 Task: Add an event with the title Presentation Practice, date '2024/04/23', time 9:40 AM to 11:40 AMand add a description: Welcome to the Presentation Practice session, where you can hone your public speaking skills and receive constructive feedback to enhance your presentation abilities. This interactive session is designed to provide a supportive environment for participants to practice and refine their presentation techniques, whether it's for professional or academic purposes.Select event color  Peacock . Add location for the event as: 654 Trastevere, Rome, Italy, logged in from the account softage.1@softage.netand send the event invitation to softage.2@softage.net and softage.3@softage.net. Set a reminder for the event Every weekday(Monday to Friday)
Action: Mouse moved to (30, 116)
Screenshot: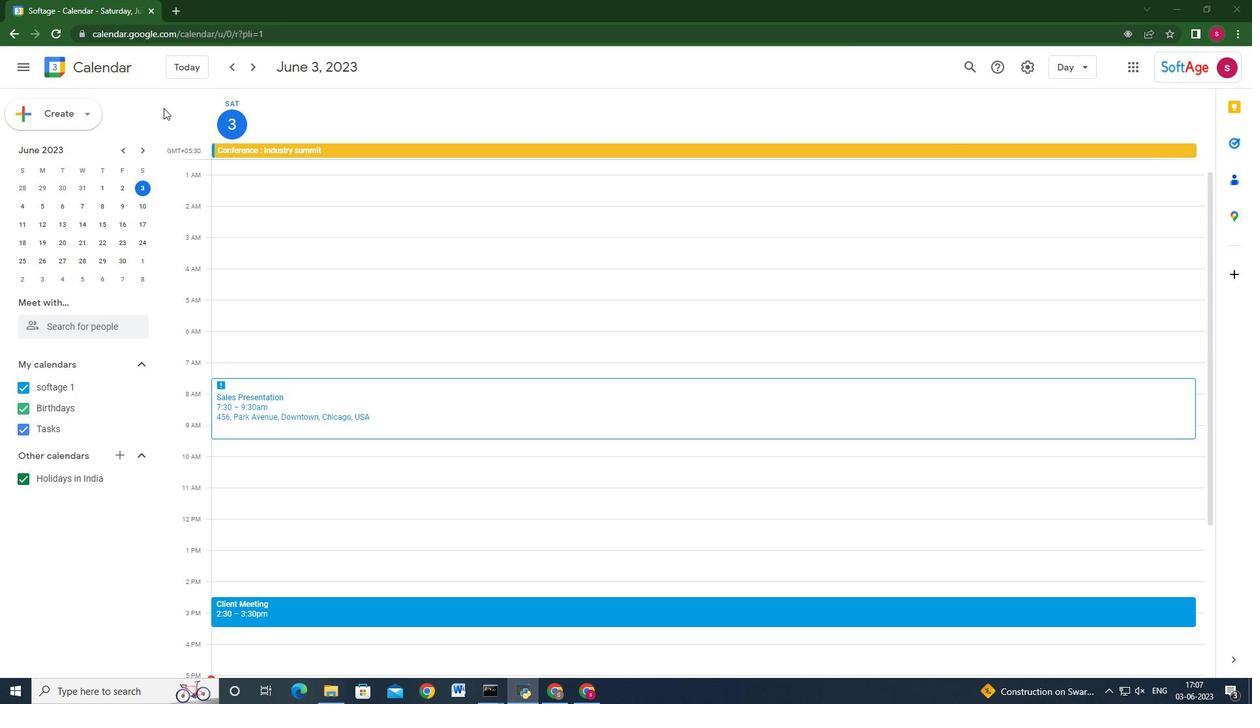 
Action: Mouse pressed left at (30, 116)
Screenshot: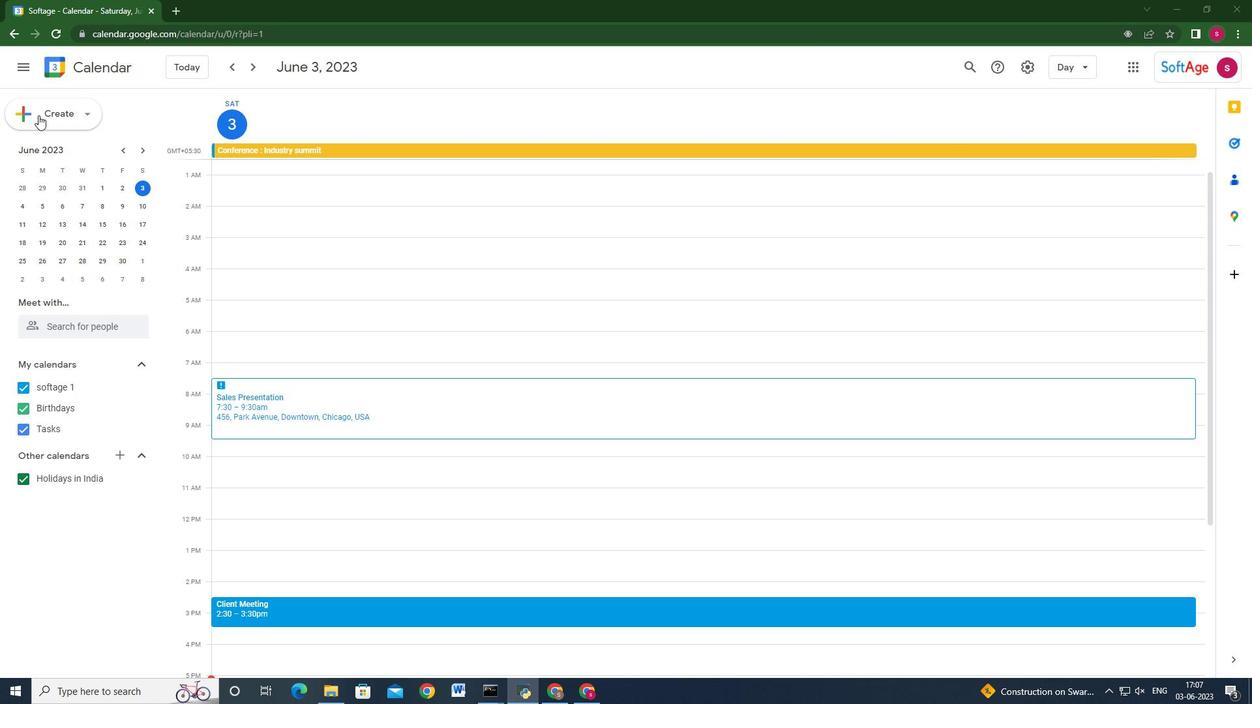 
Action: Mouse moved to (64, 158)
Screenshot: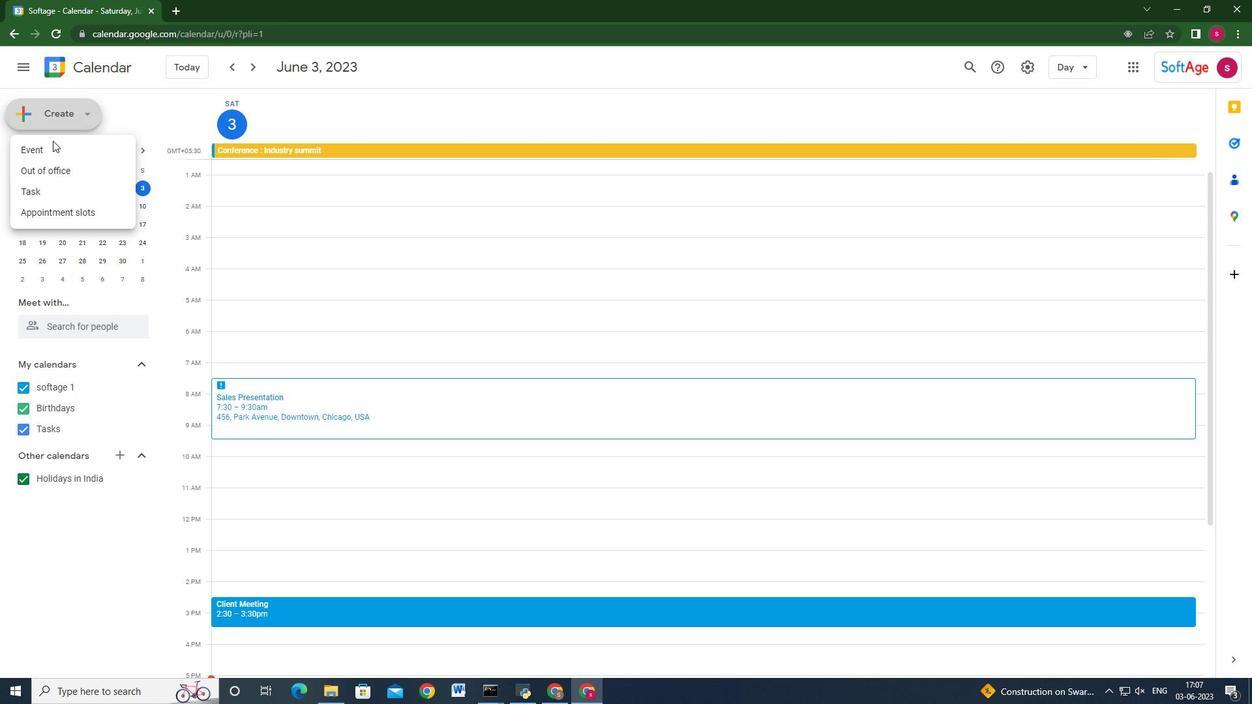 
Action: Mouse pressed left at (64, 158)
Screenshot: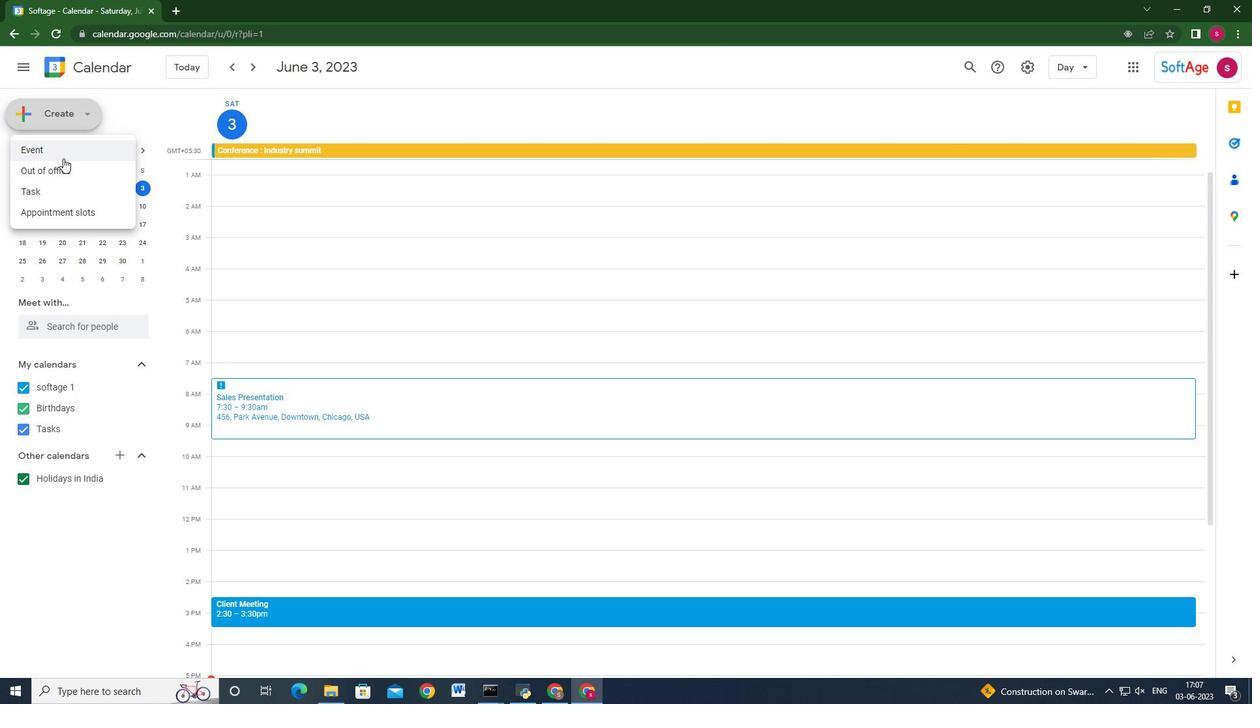 
Action: Mouse moved to (756, 624)
Screenshot: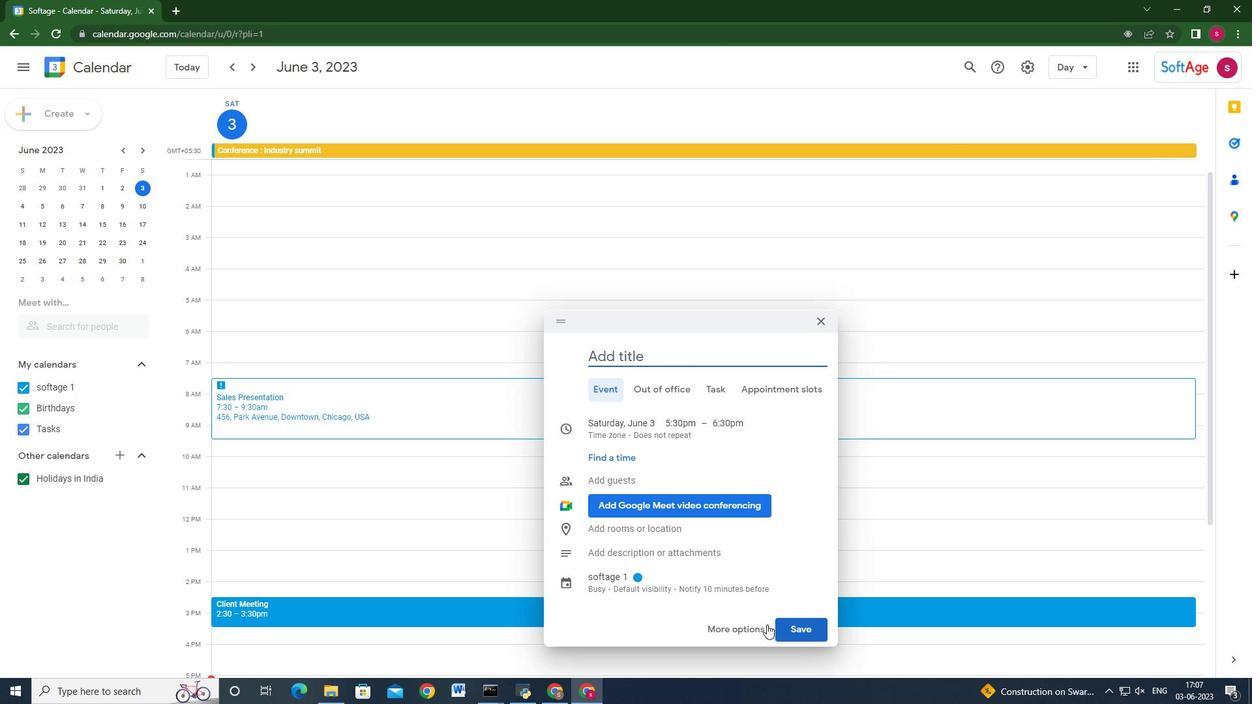 
Action: Mouse pressed left at (756, 624)
Screenshot: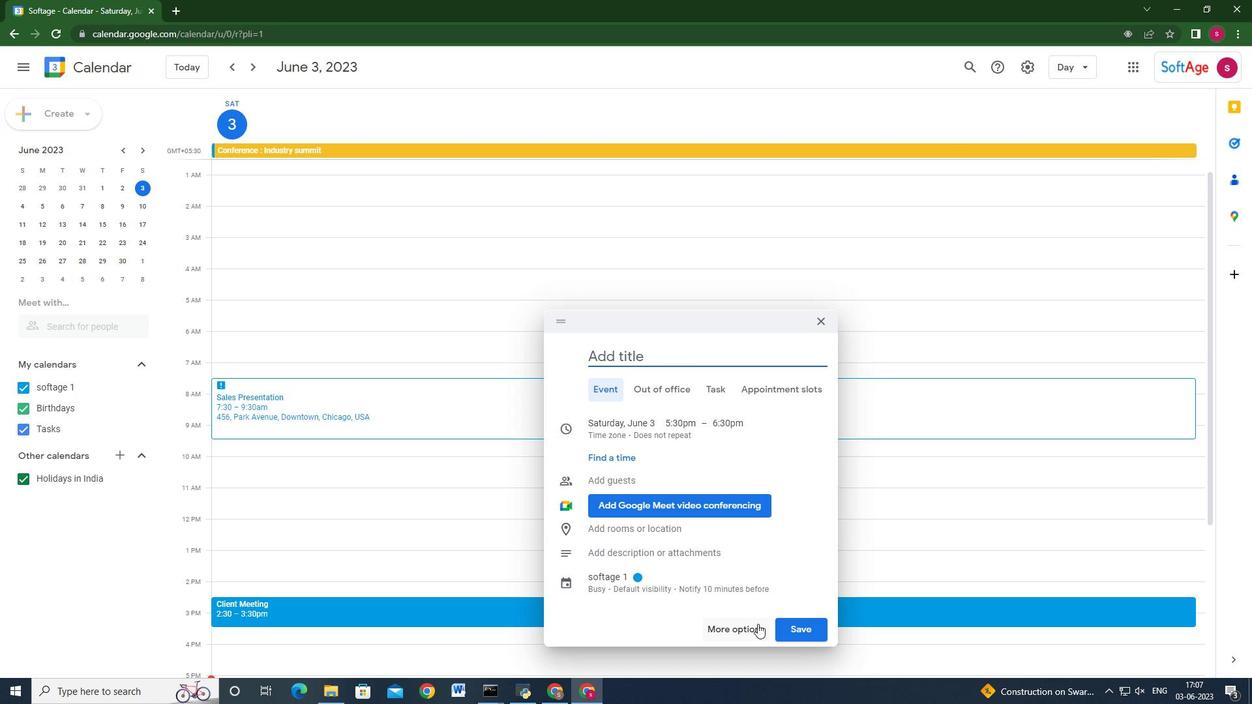 
Action: Mouse moved to (131, 76)
Screenshot: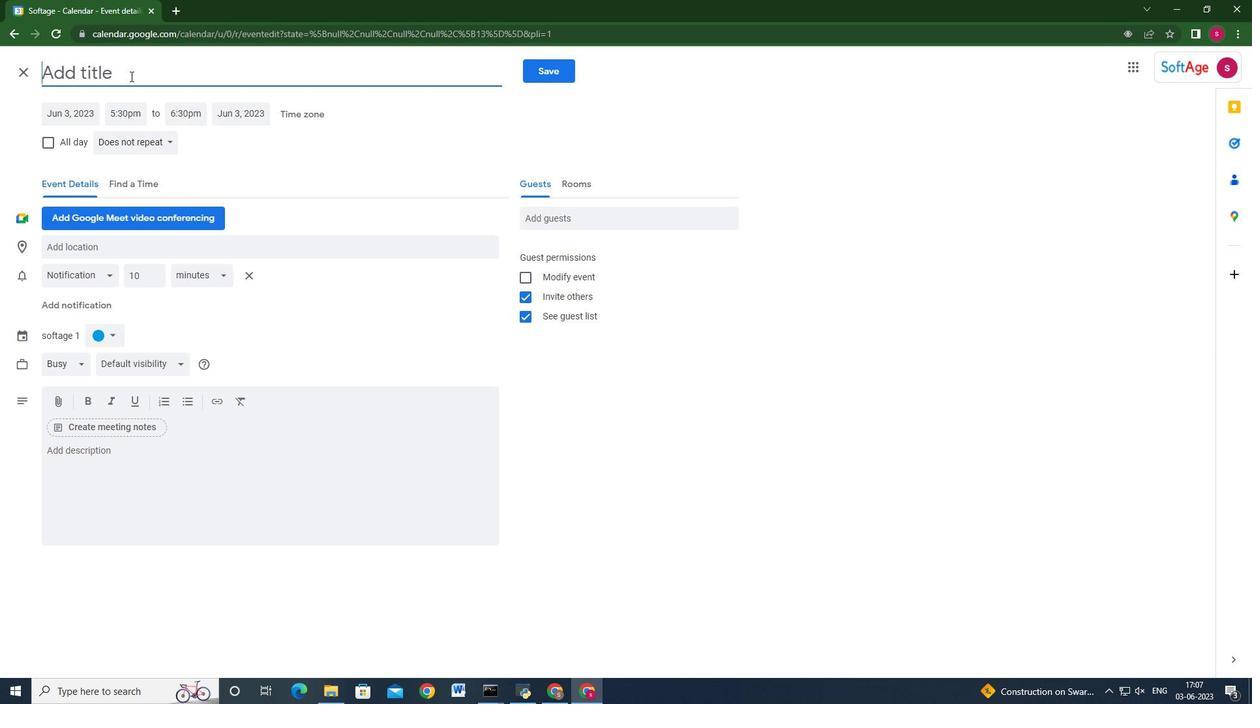 
Action: Key pressed <Key.shift><Key.shift>Presentation<Key.space><Key.shift>Practice
Screenshot: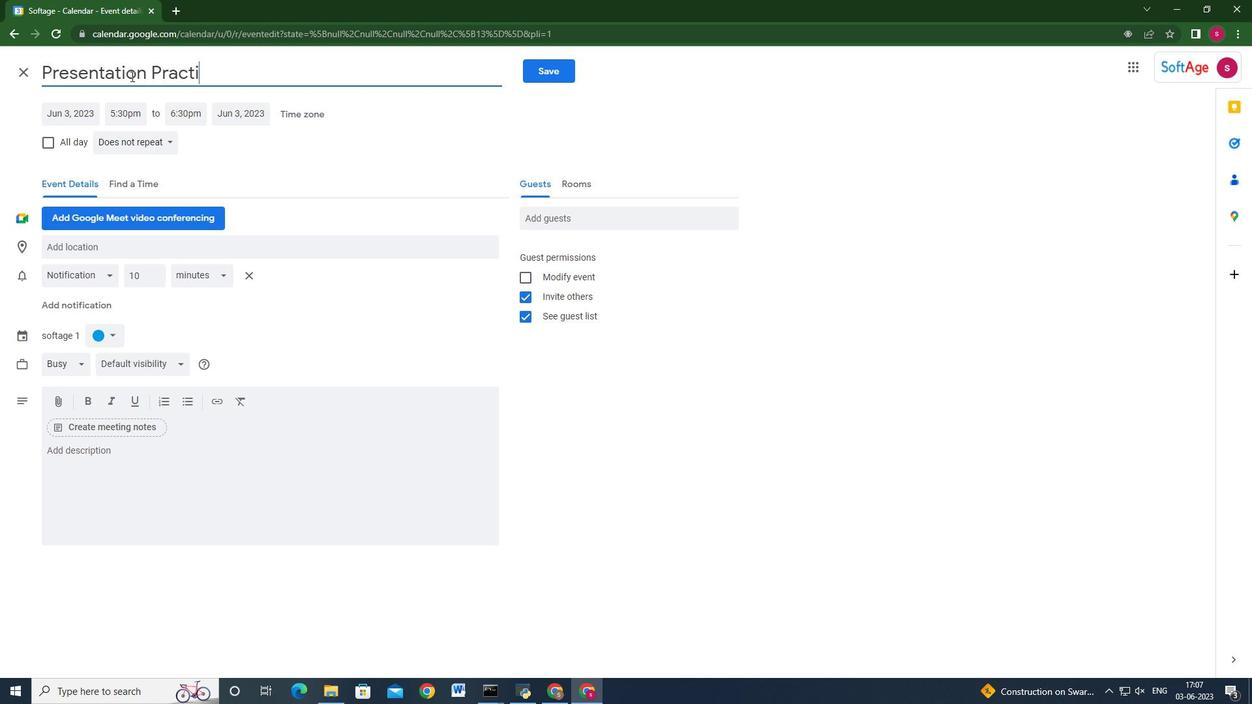 
Action: Mouse moved to (71, 123)
Screenshot: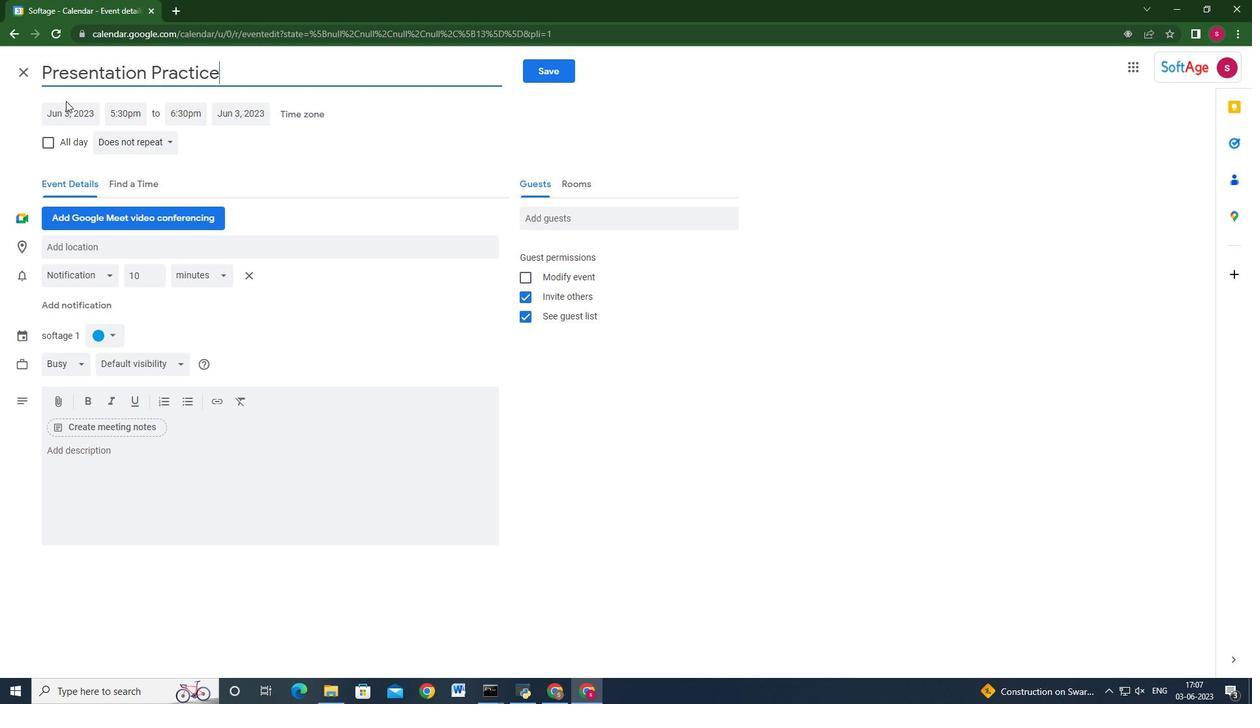 
Action: Mouse pressed left at (71, 123)
Screenshot: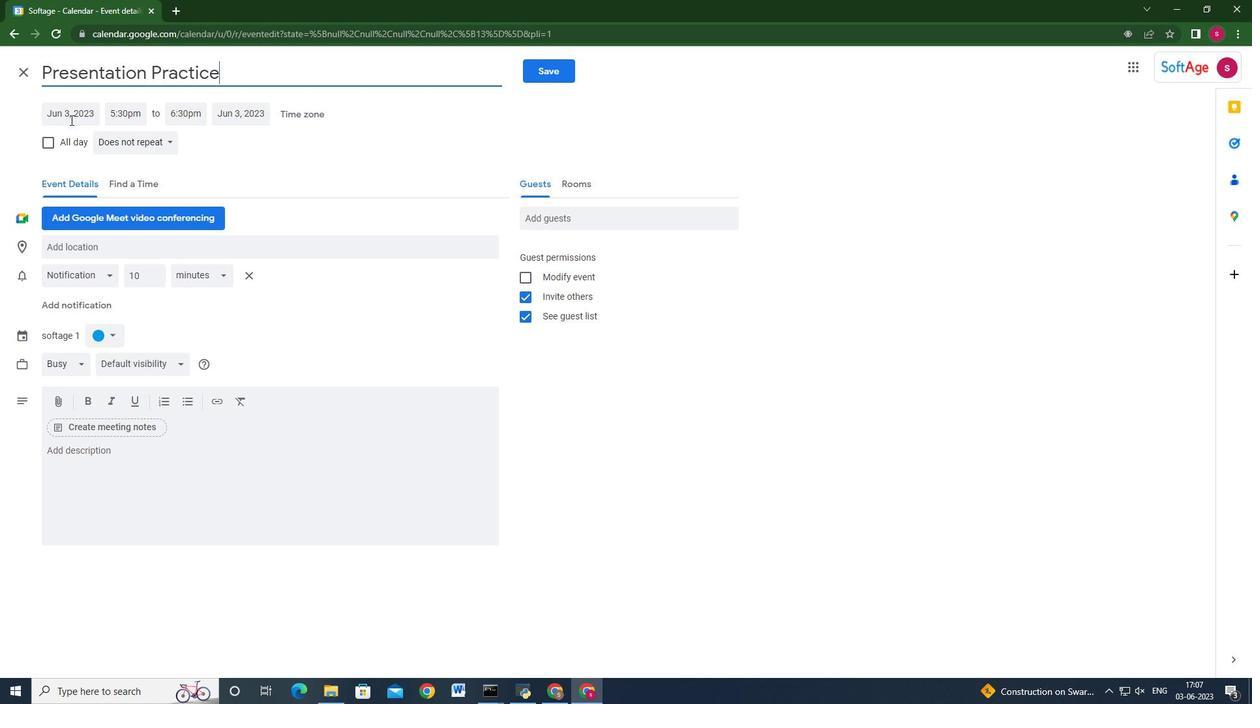 
Action: Mouse moved to (204, 144)
Screenshot: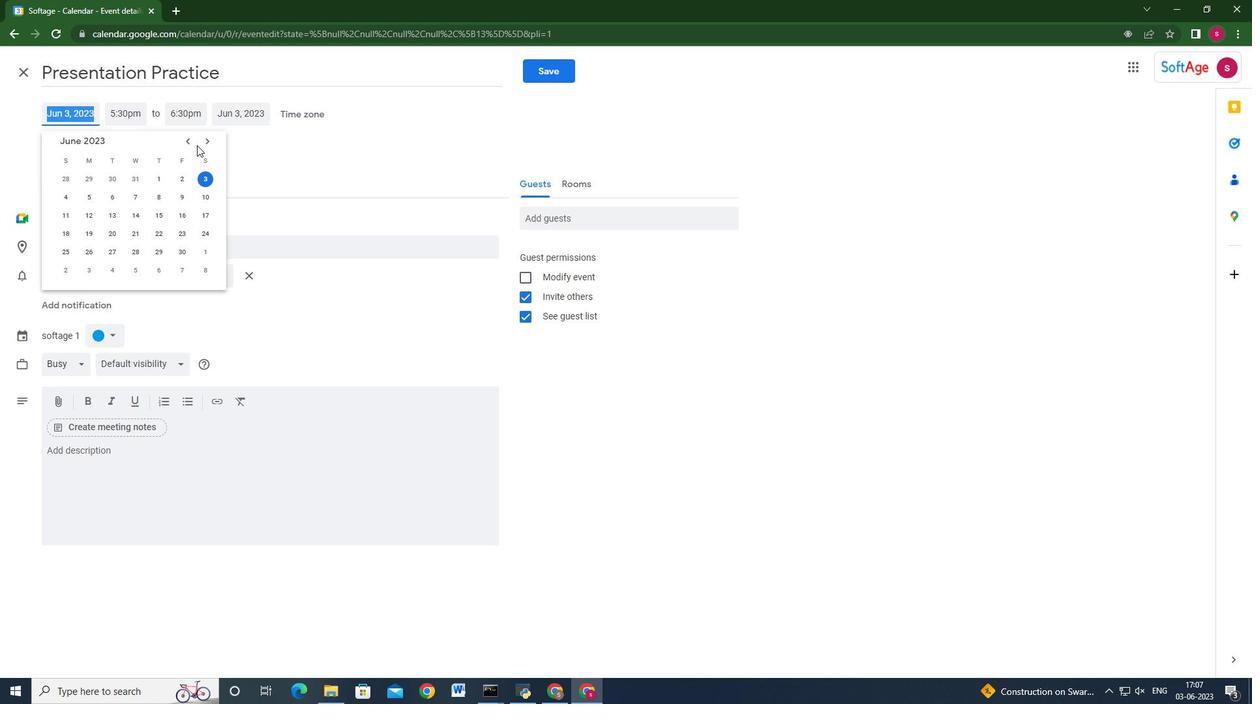
Action: Mouse pressed left at (204, 144)
Screenshot: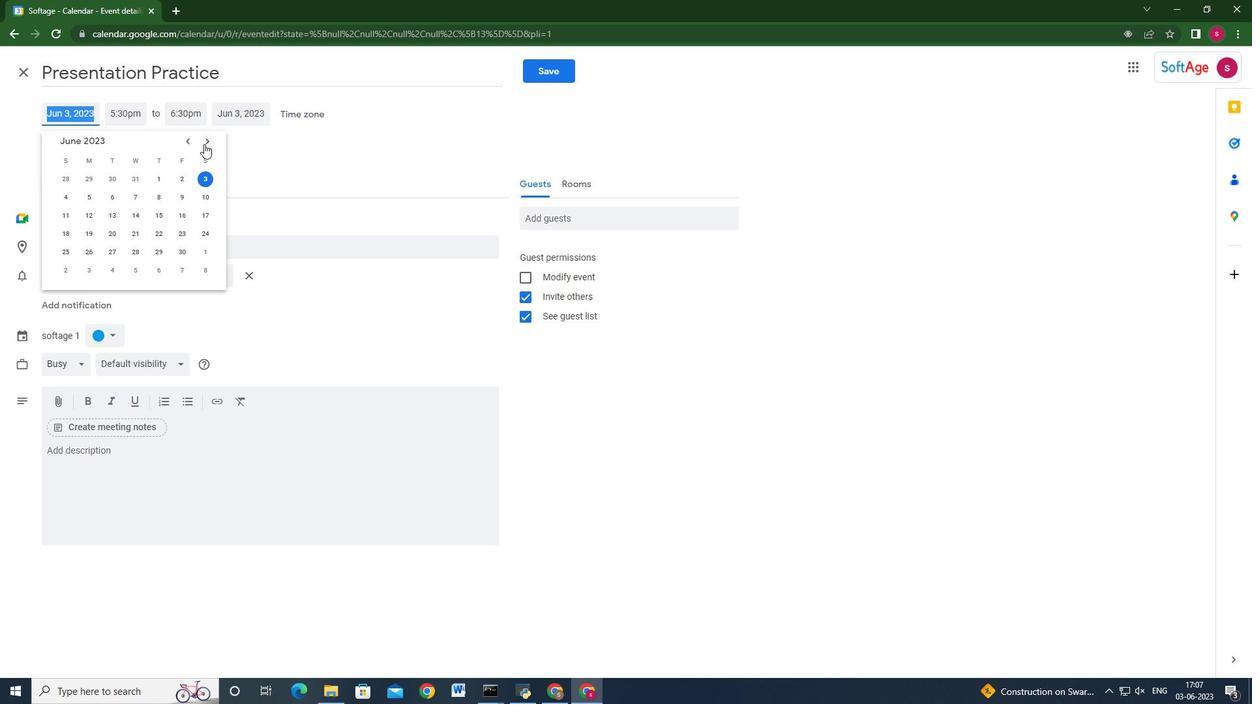 
Action: Mouse moved to (205, 144)
Screenshot: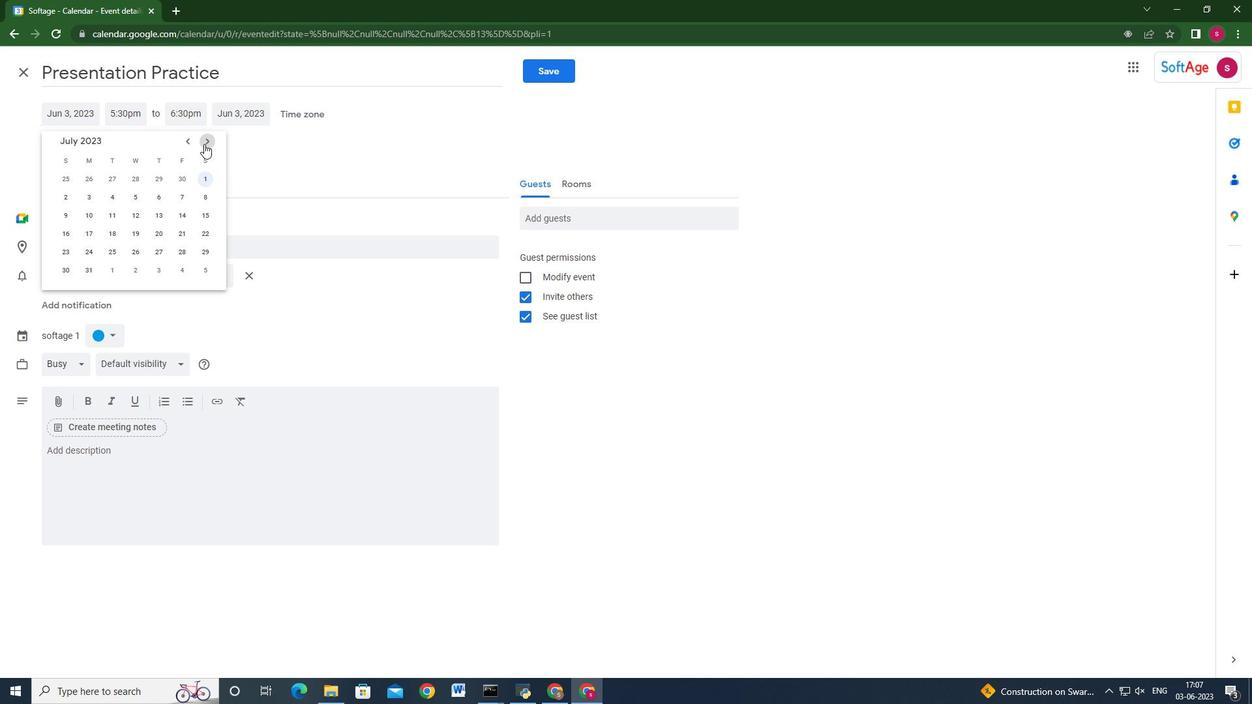 
Action: Mouse pressed left at (205, 144)
Screenshot: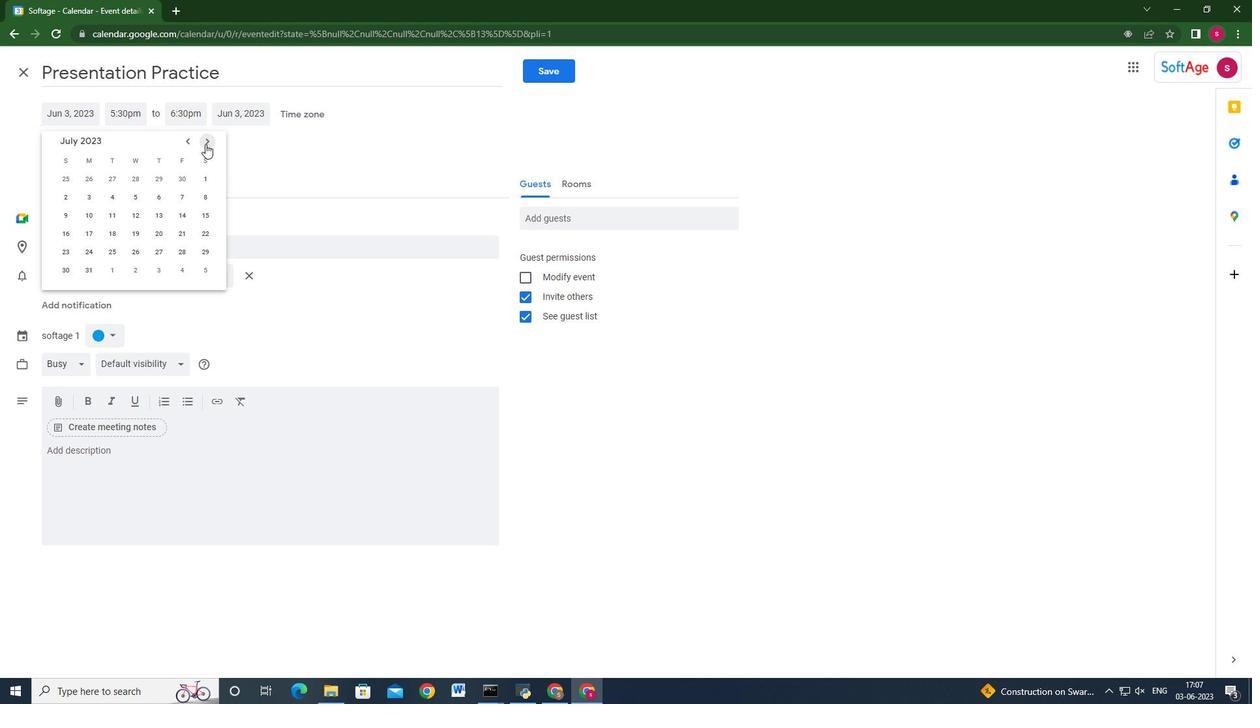 
Action: Mouse moved to (204, 144)
Screenshot: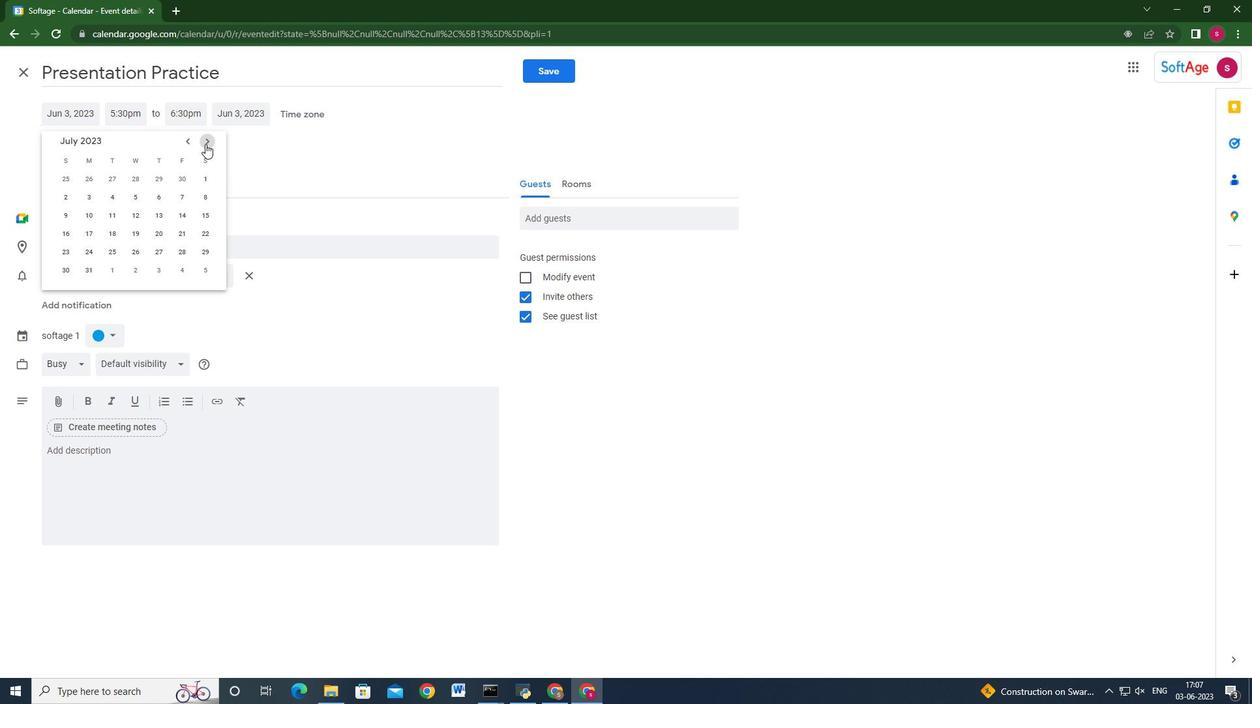 
Action: Mouse pressed left at (204, 144)
Screenshot: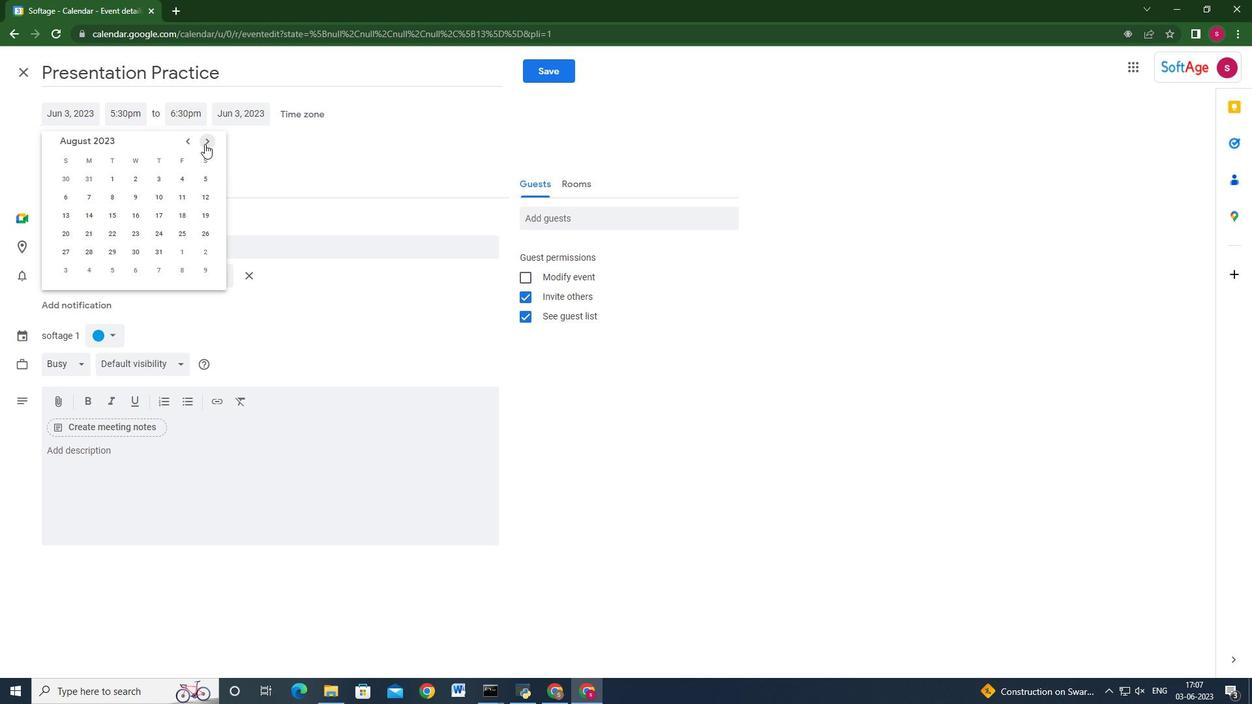 
Action: Mouse pressed left at (204, 144)
Screenshot: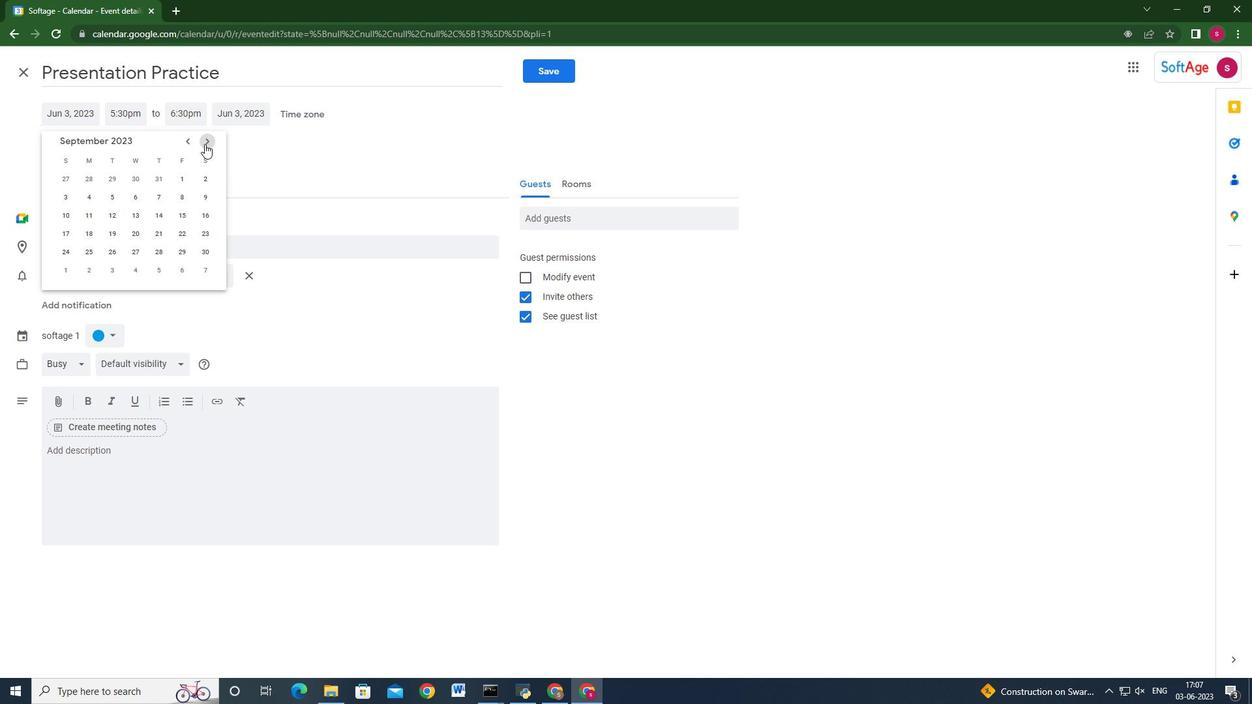 
Action: Mouse moved to (206, 145)
Screenshot: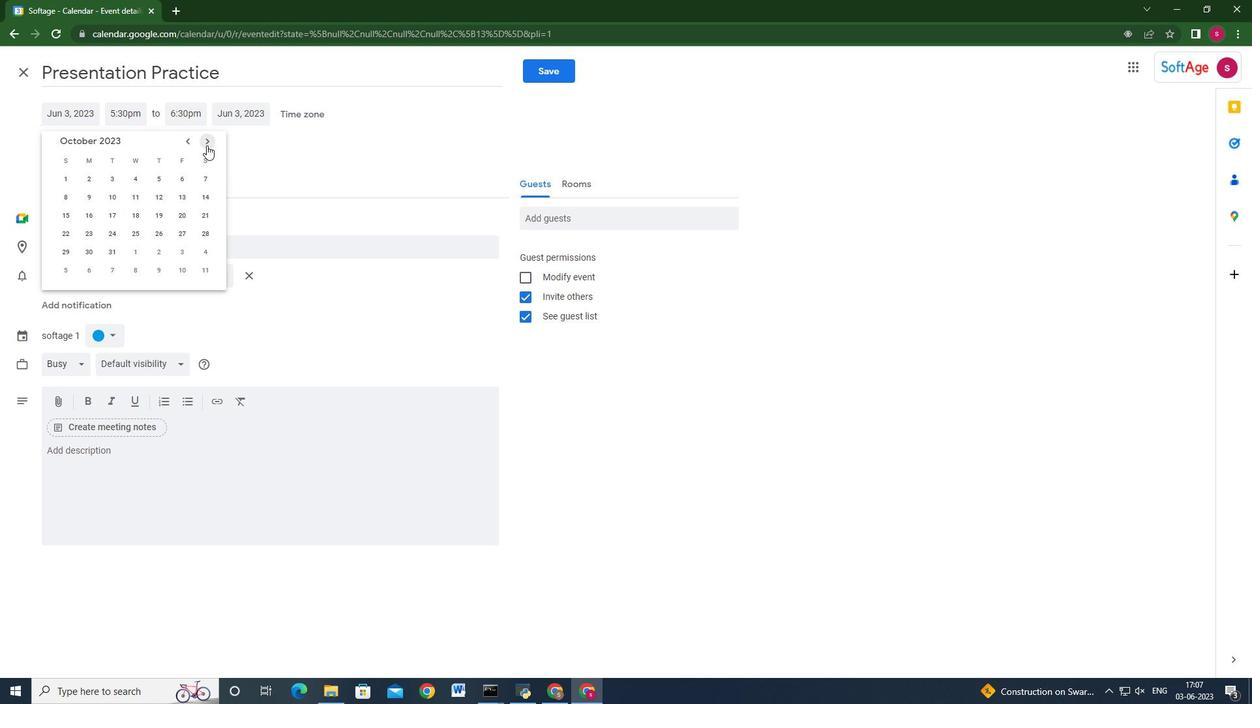 
Action: Mouse pressed left at (206, 145)
Screenshot: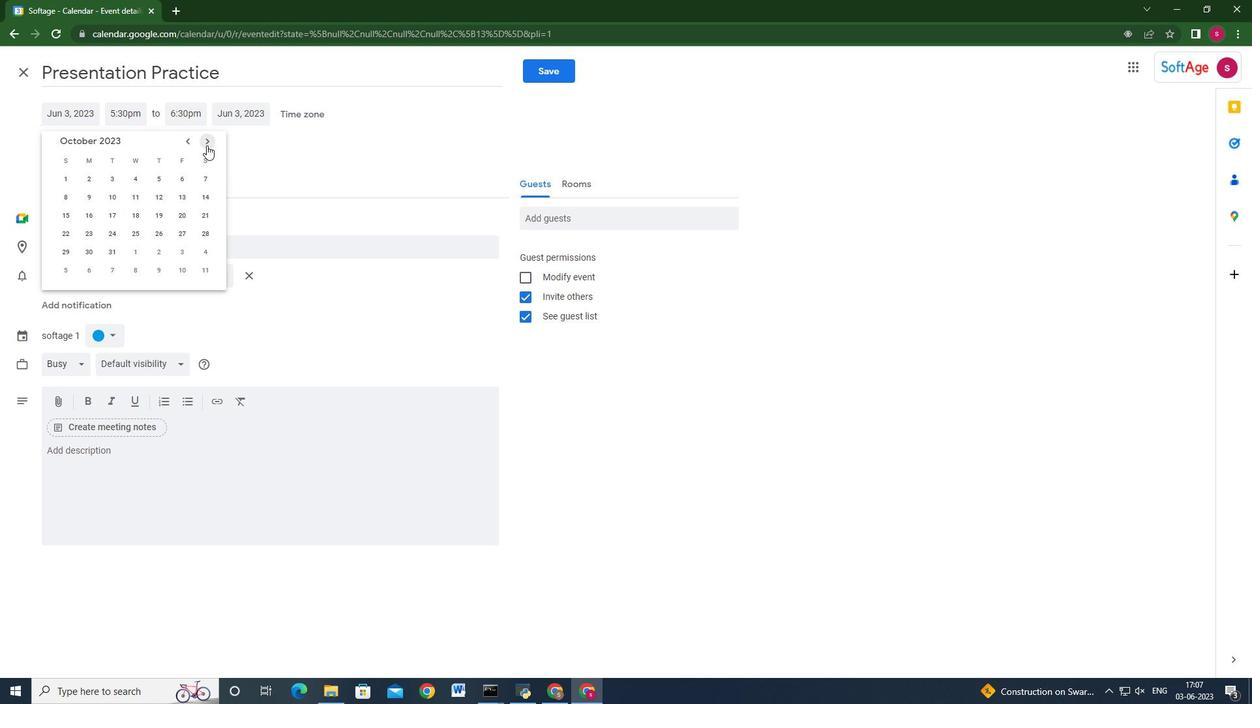 
Action: Mouse moved to (205, 145)
Screenshot: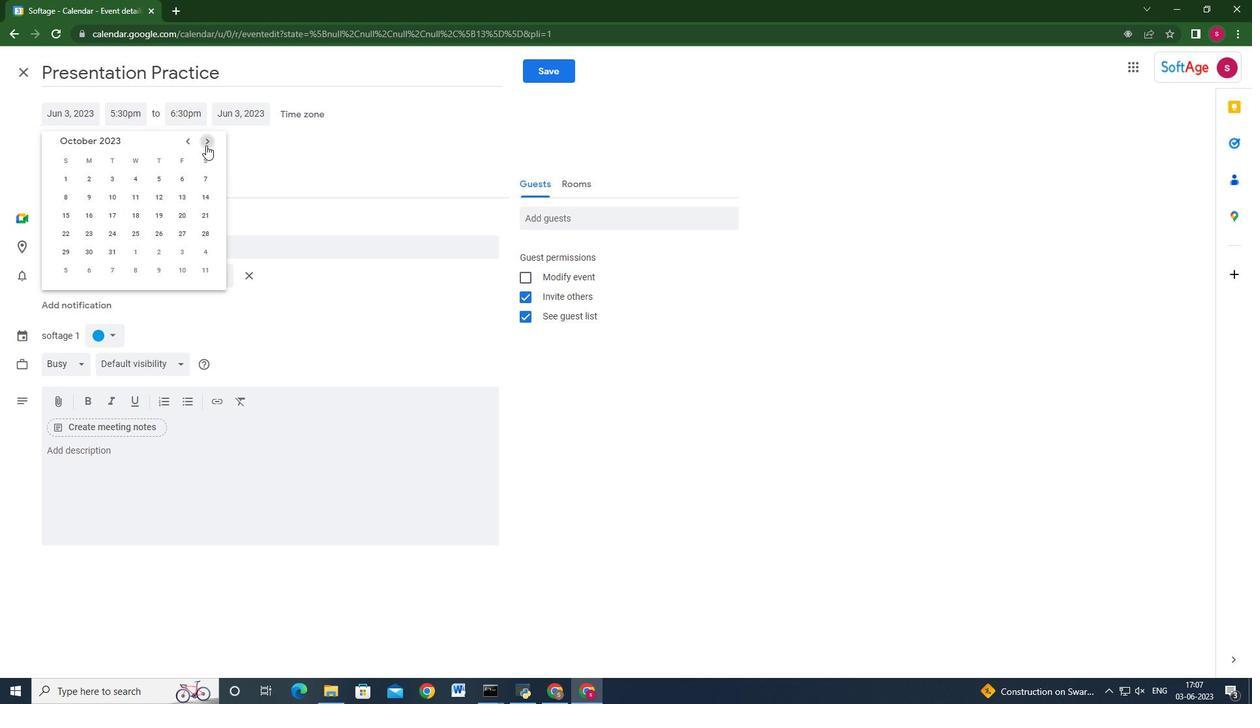 
Action: Mouse pressed left at (205, 145)
Screenshot: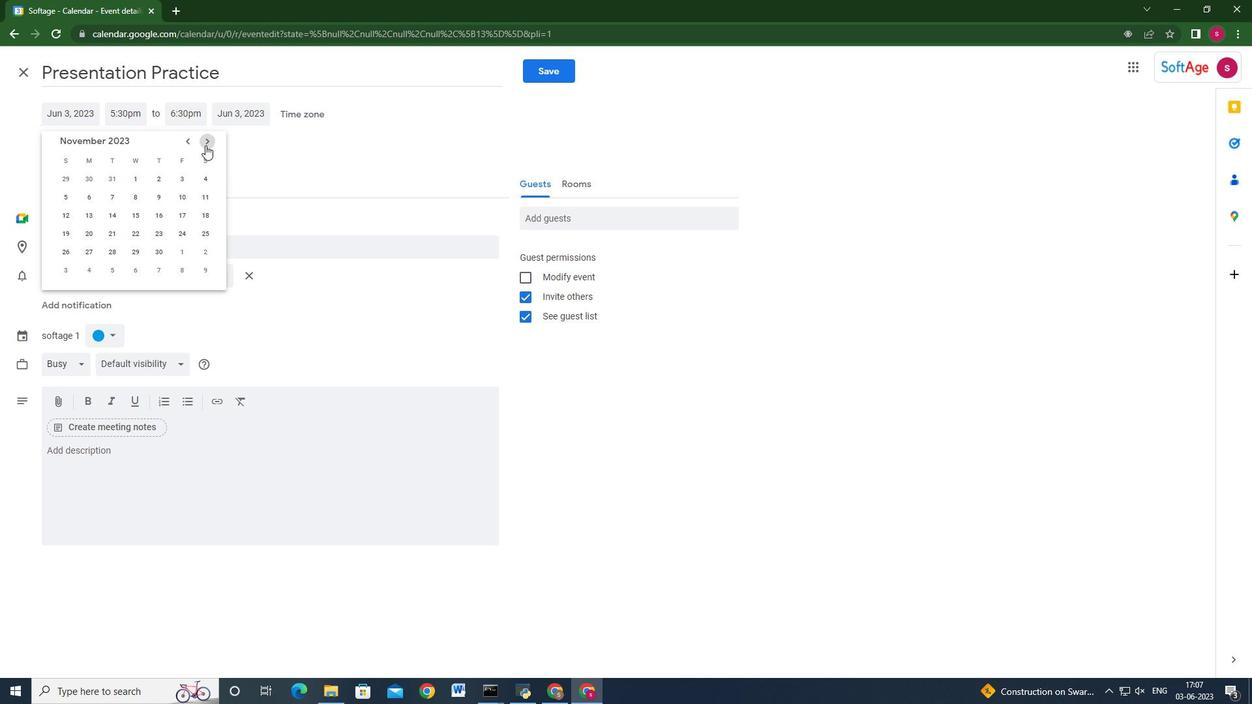 
Action: Mouse moved to (223, 157)
Screenshot: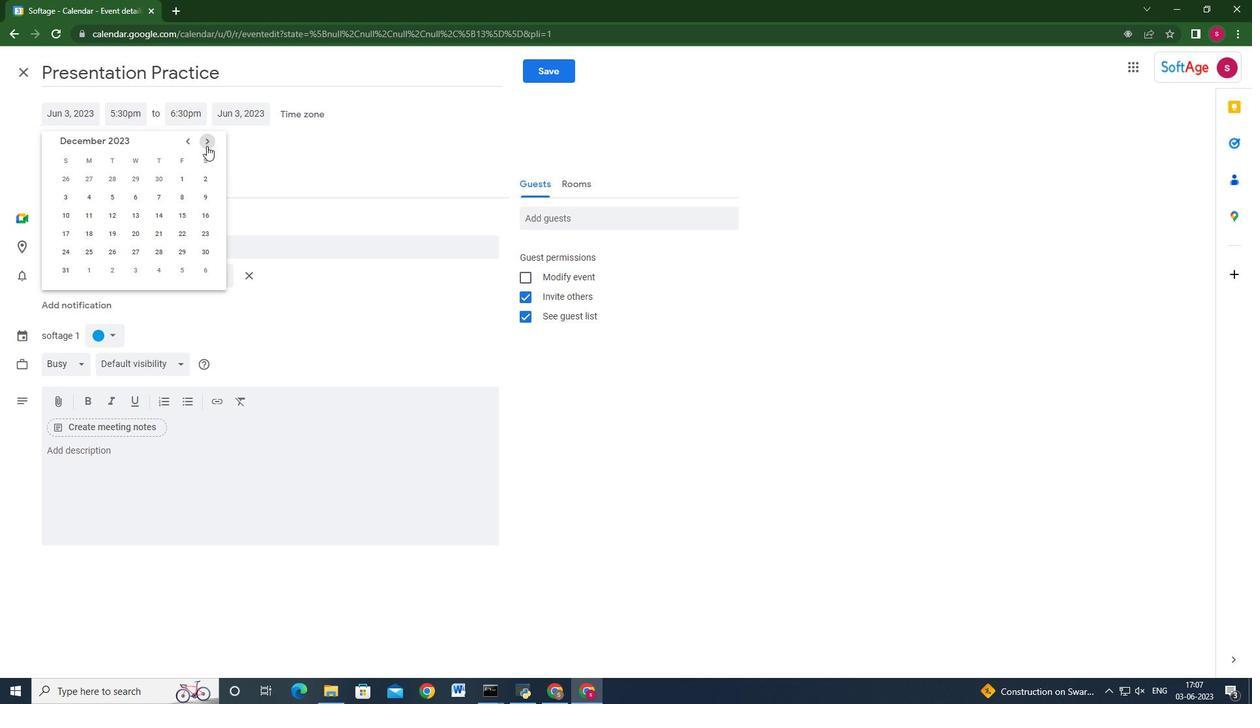 
Action: Mouse pressed left at (223, 157)
Screenshot: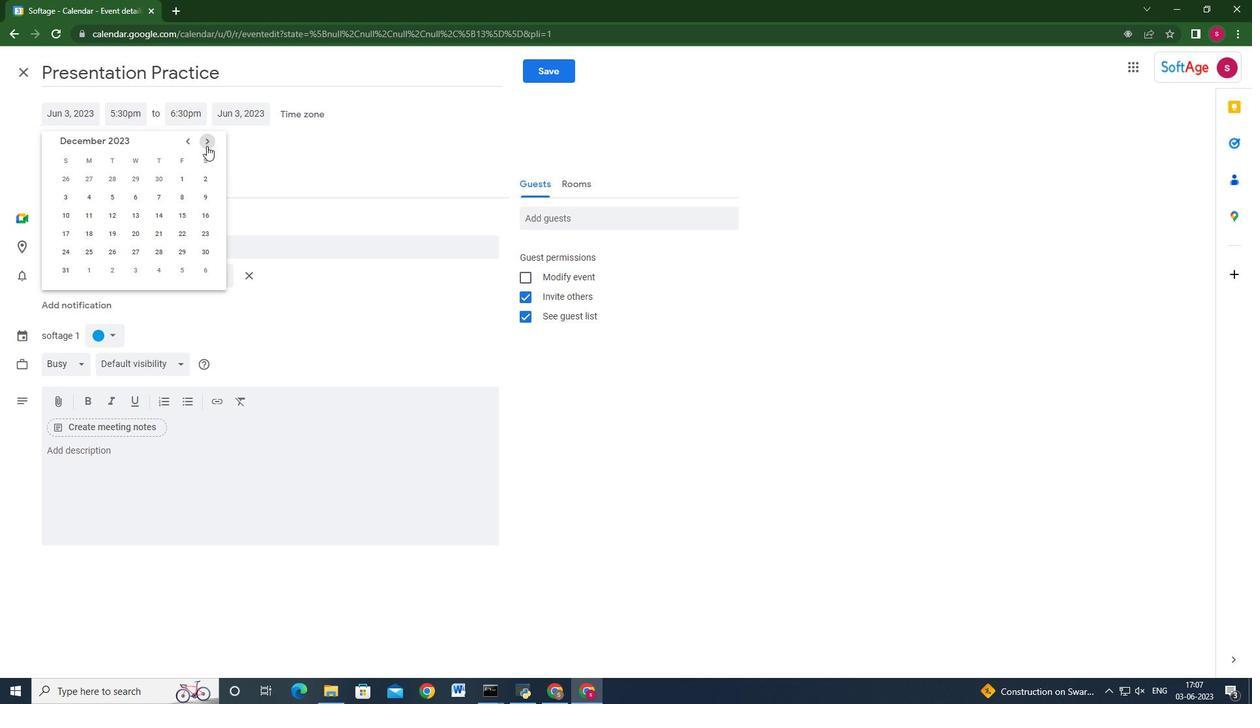 
Action: Mouse moved to (206, 144)
Screenshot: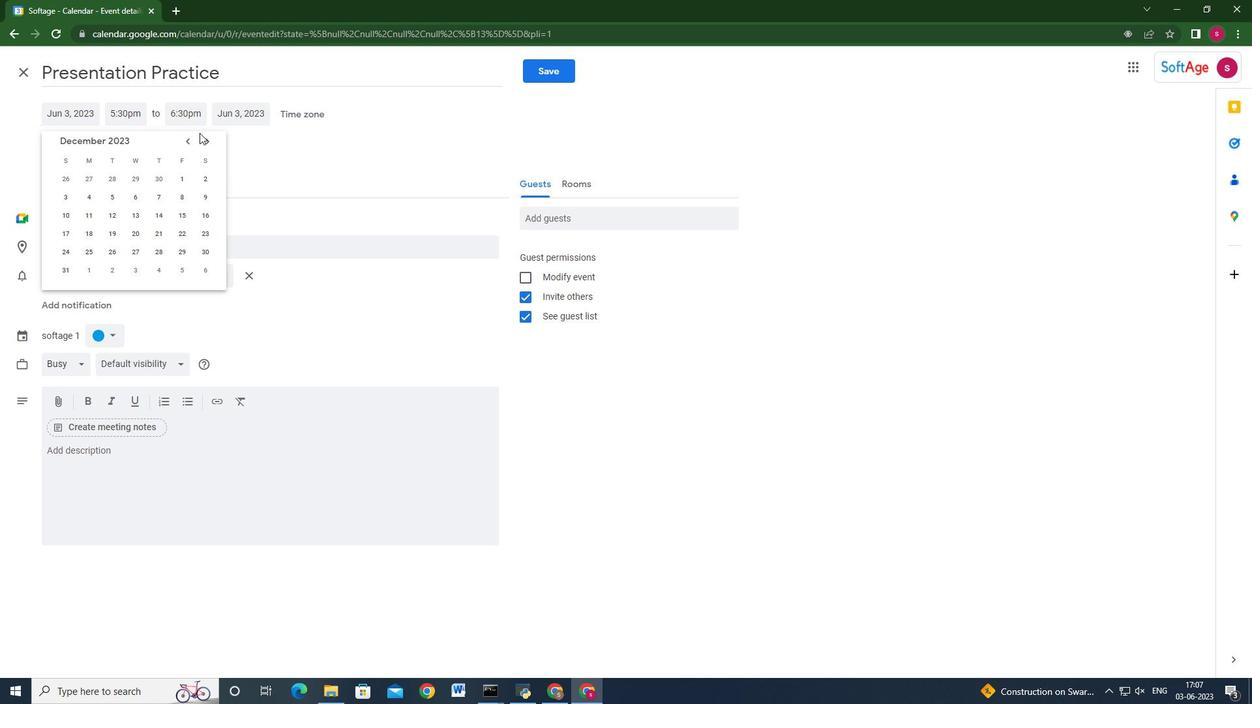 
Action: Mouse pressed left at (206, 144)
Screenshot: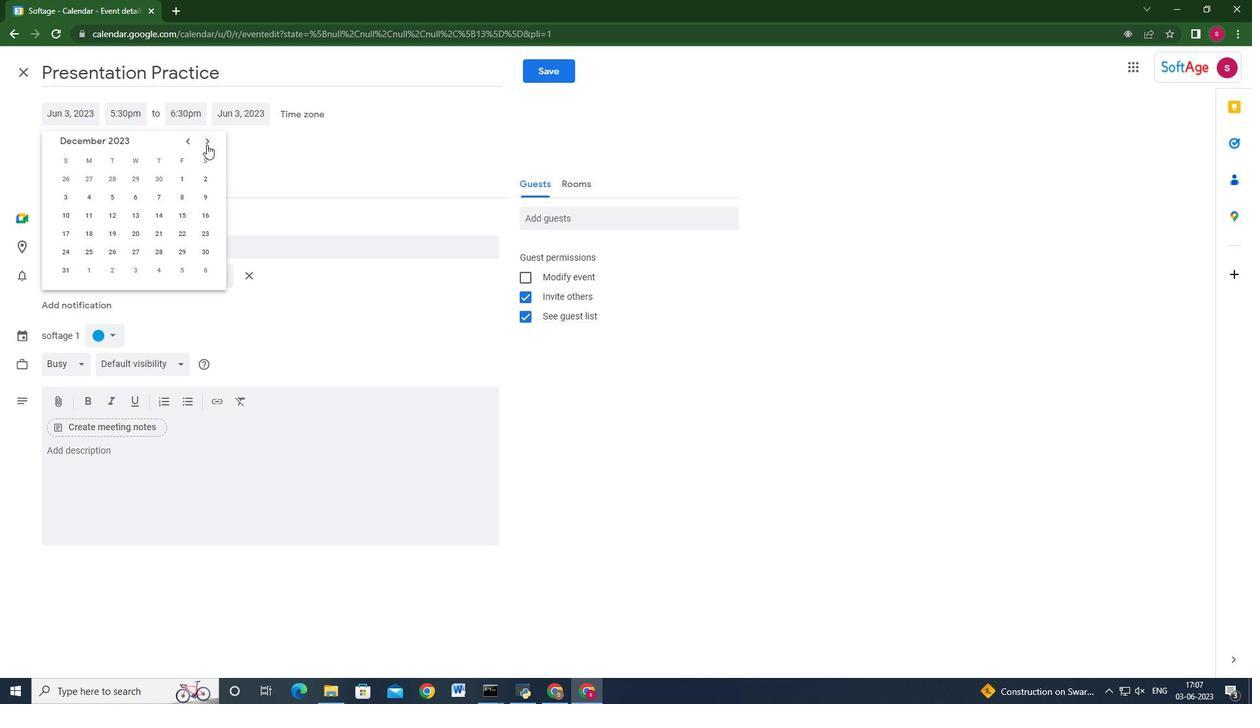
Action: Mouse pressed left at (206, 144)
Screenshot: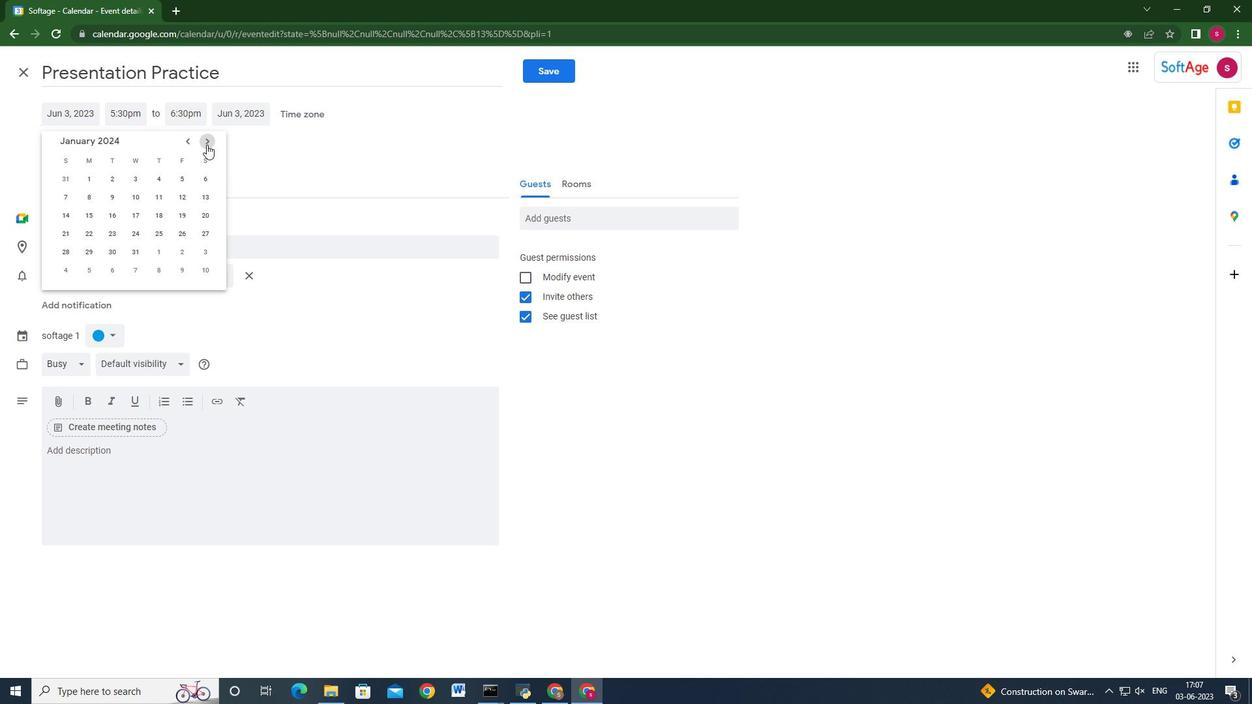 
Action: Mouse pressed left at (206, 144)
Screenshot: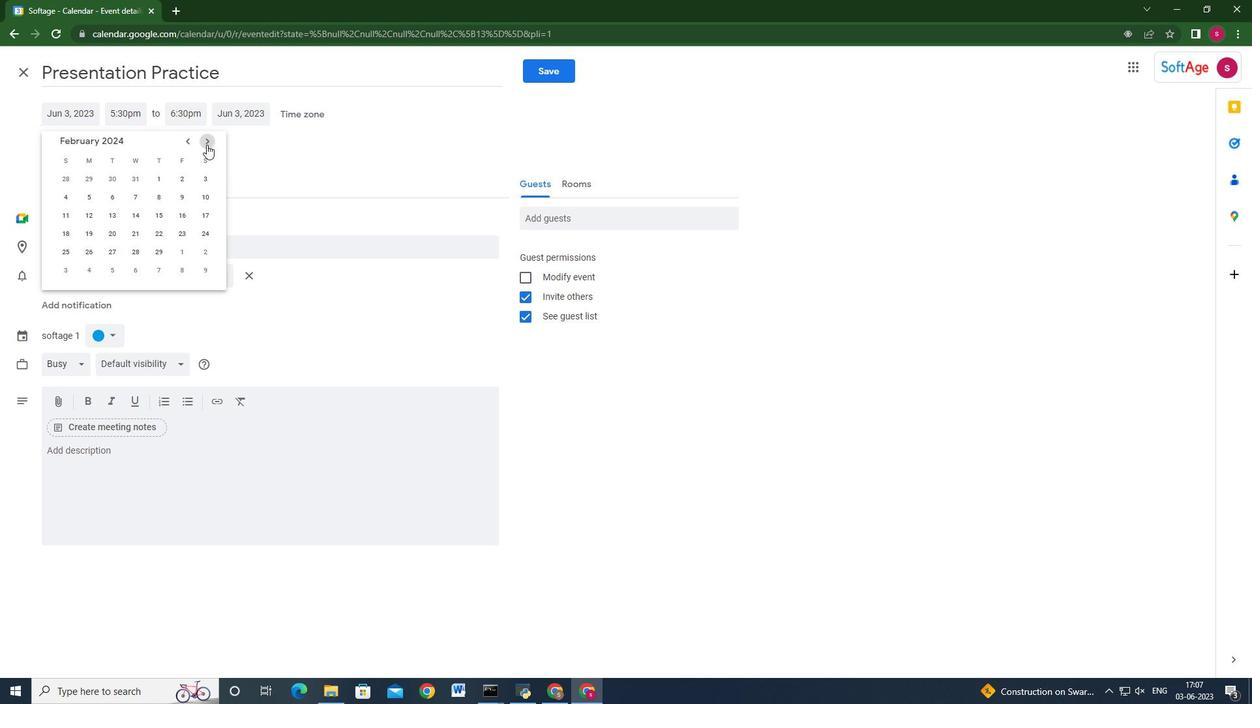 
Action: Mouse pressed left at (206, 144)
Screenshot: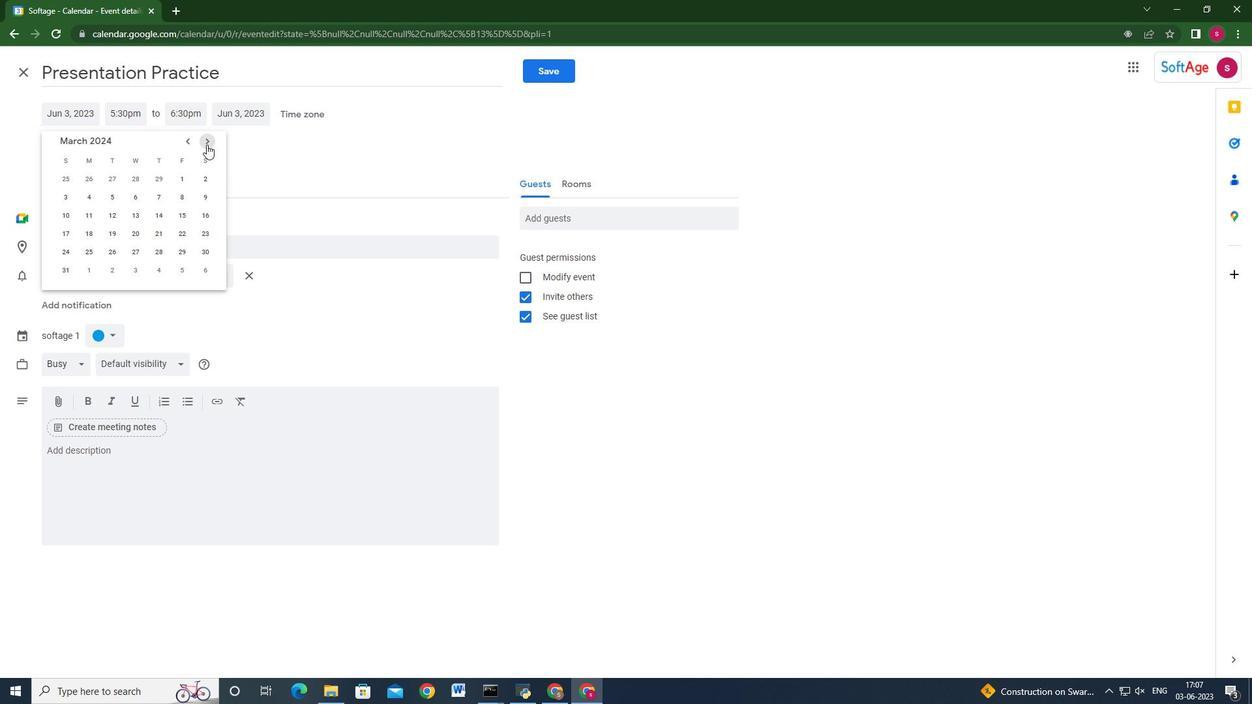 
Action: Mouse moved to (121, 238)
Screenshot: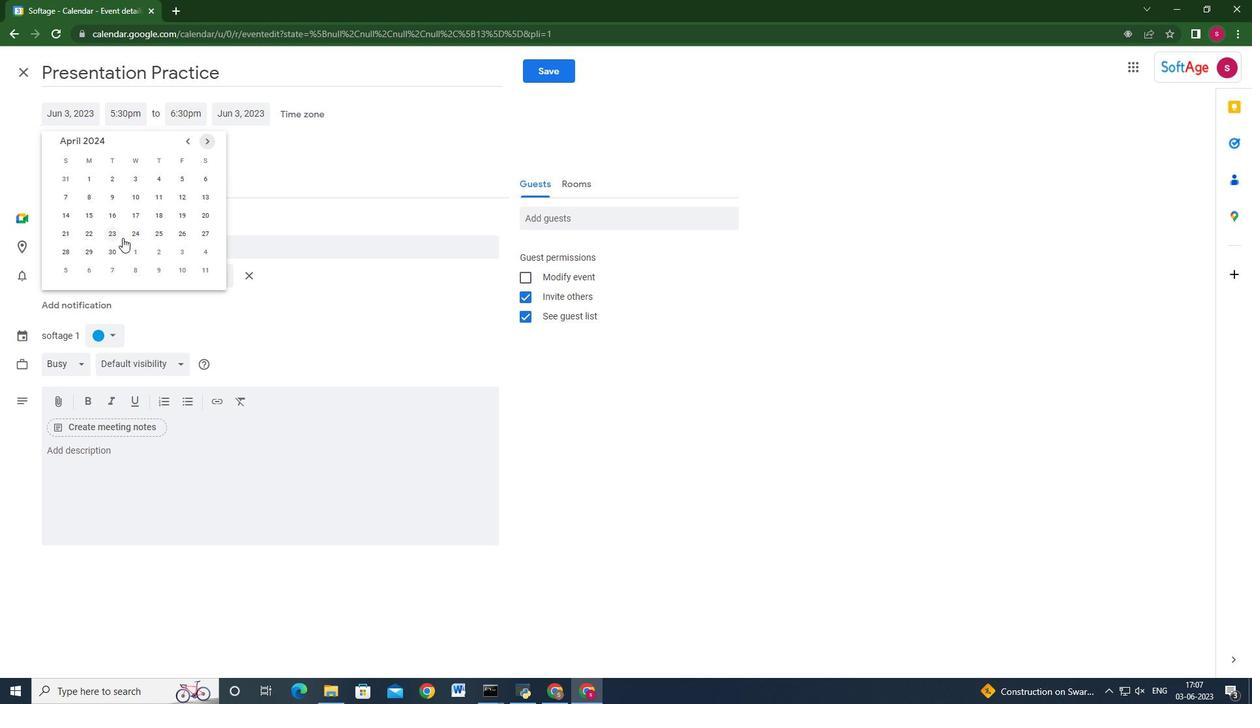 
Action: Mouse pressed left at (121, 238)
Screenshot: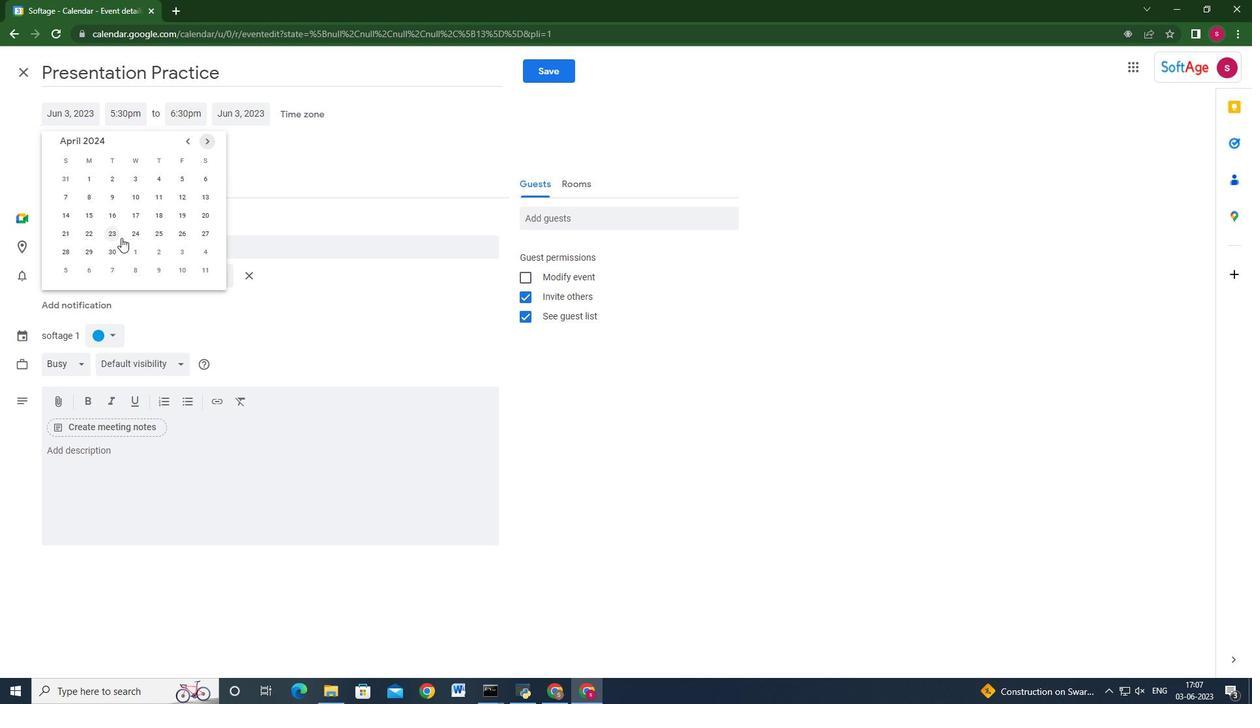 
Action: Mouse moved to (126, 118)
Screenshot: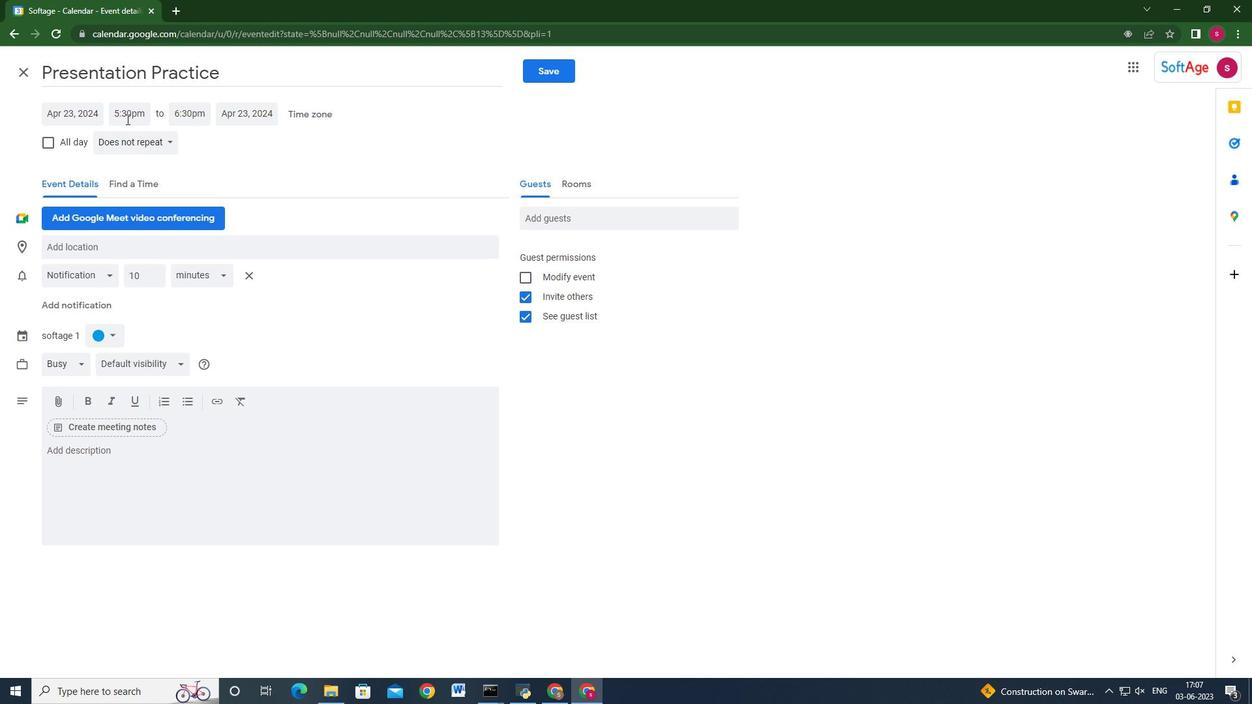 
Action: Mouse pressed left at (126, 118)
Screenshot: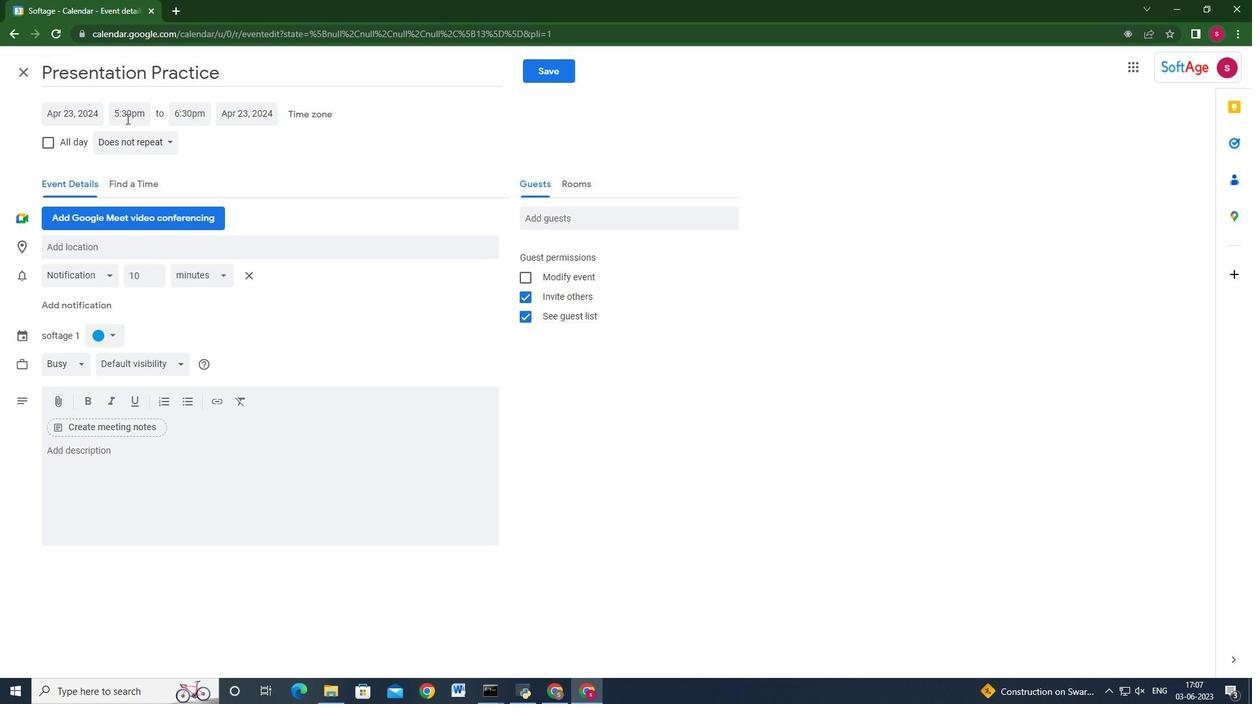 
Action: Mouse moved to (152, 150)
Screenshot: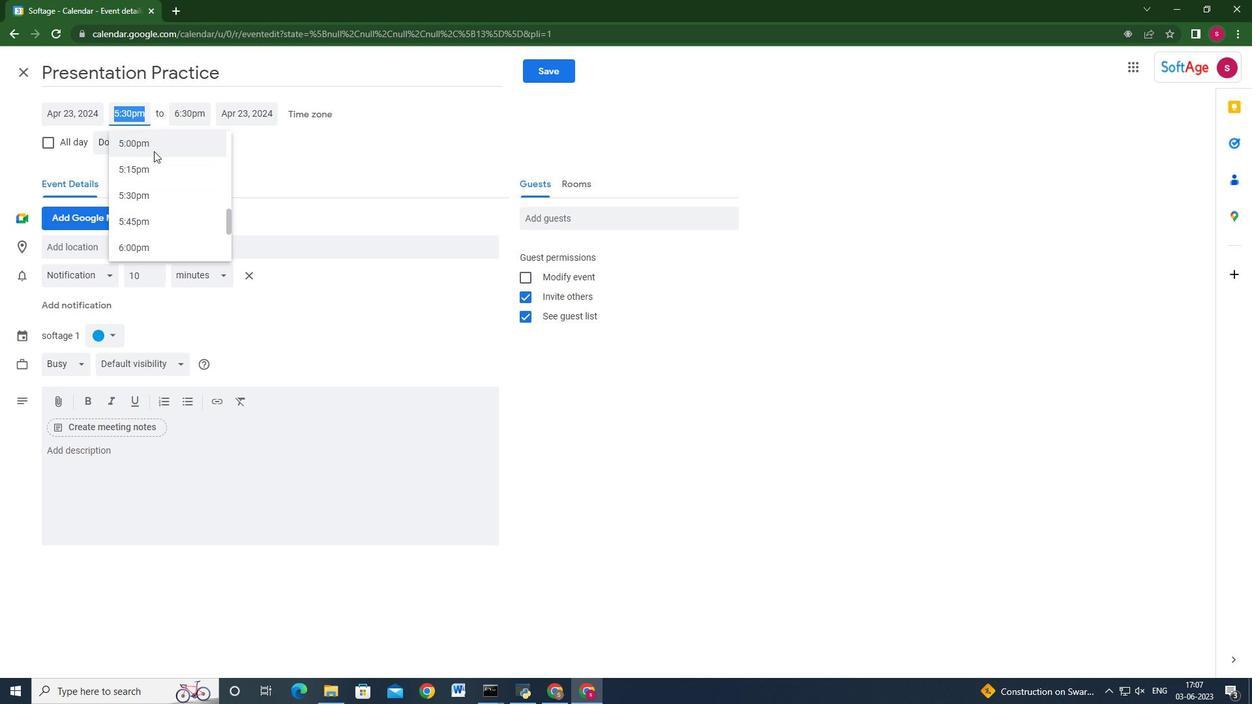 
Action: Key pressed 9<Key.shift>:40am<Key.enter><Key.tab>11<Key.shift>:40am<Key.enter>
Screenshot: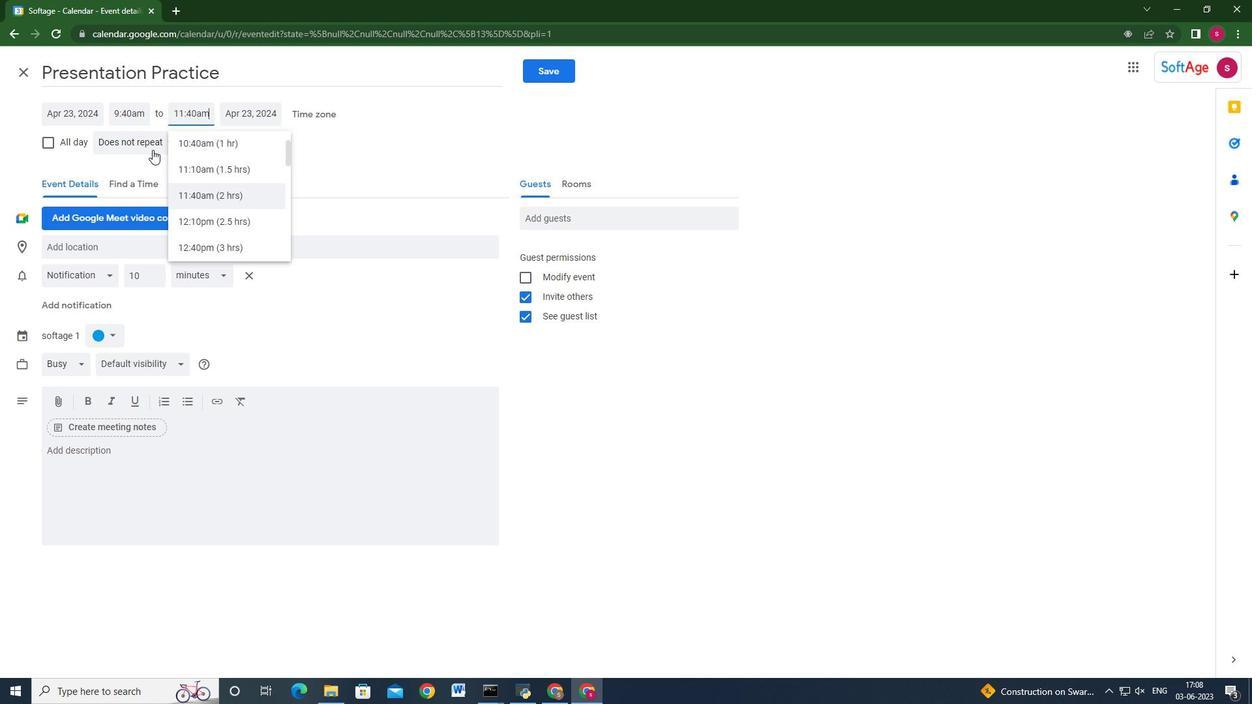 
Action: Mouse moved to (168, 467)
Screenshot: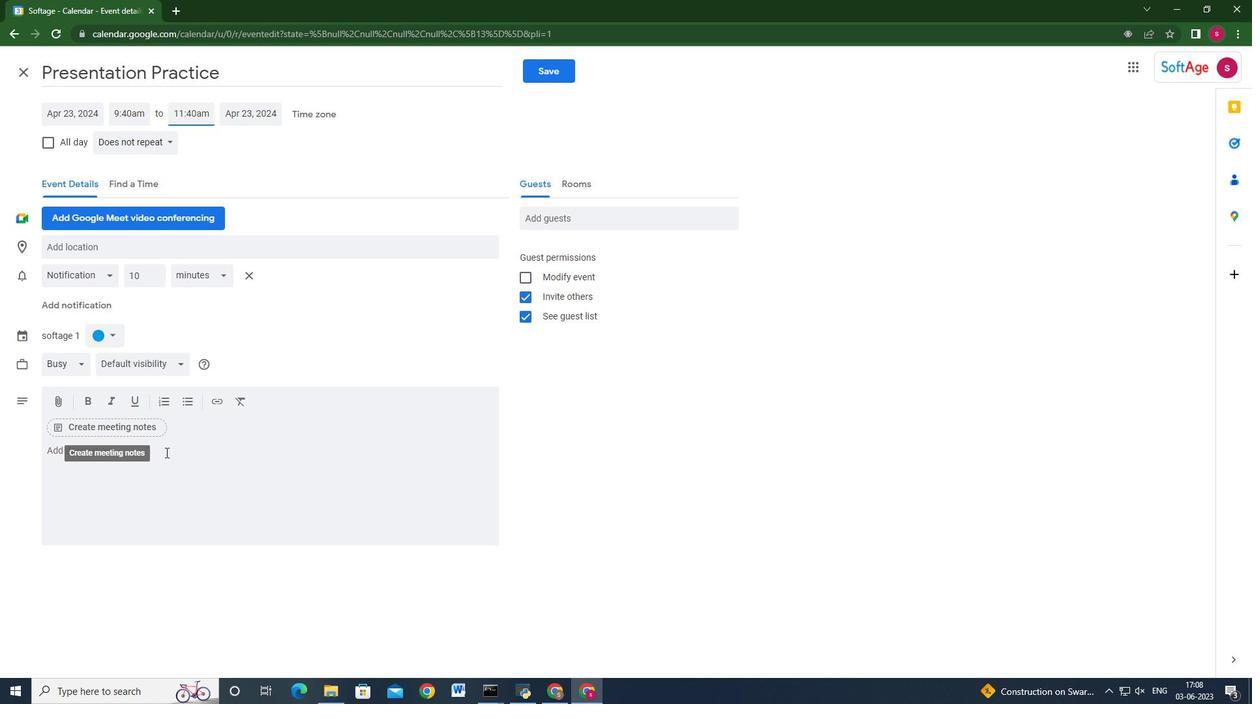 
Action: Mouse pressed left at (168, 467)
Screenshot: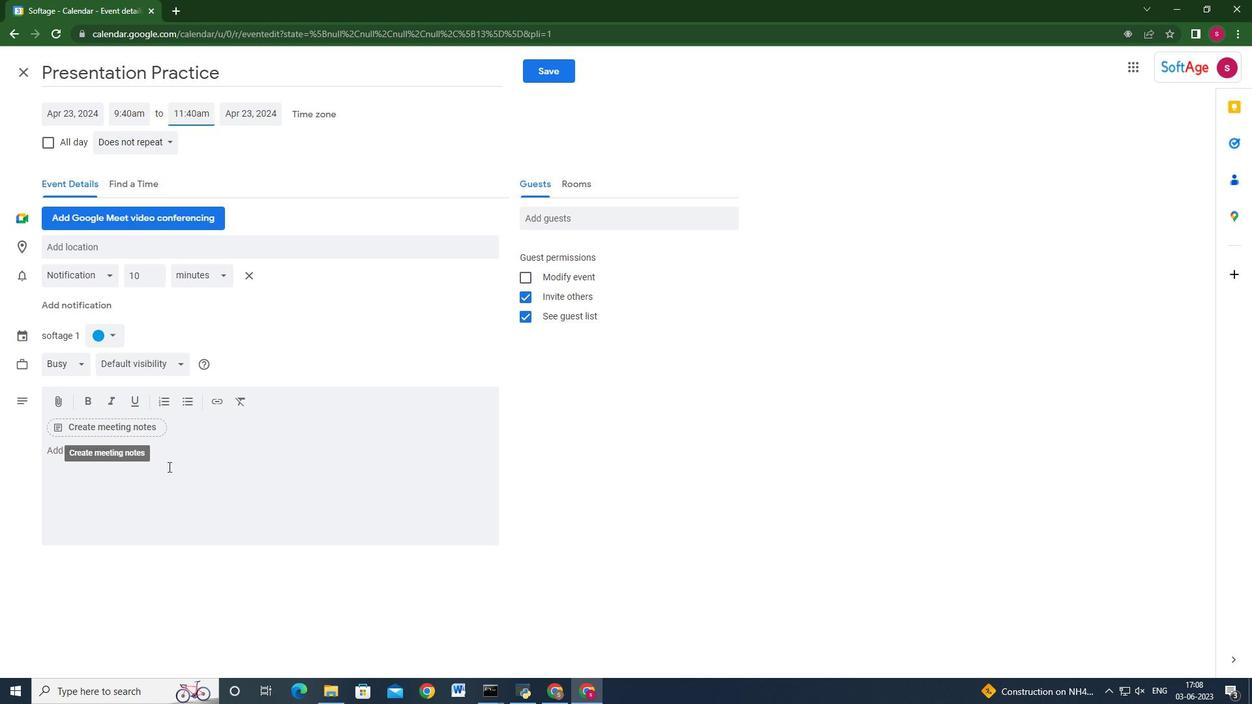 
Action: Mouse moved to (180, 471)
Screenshot: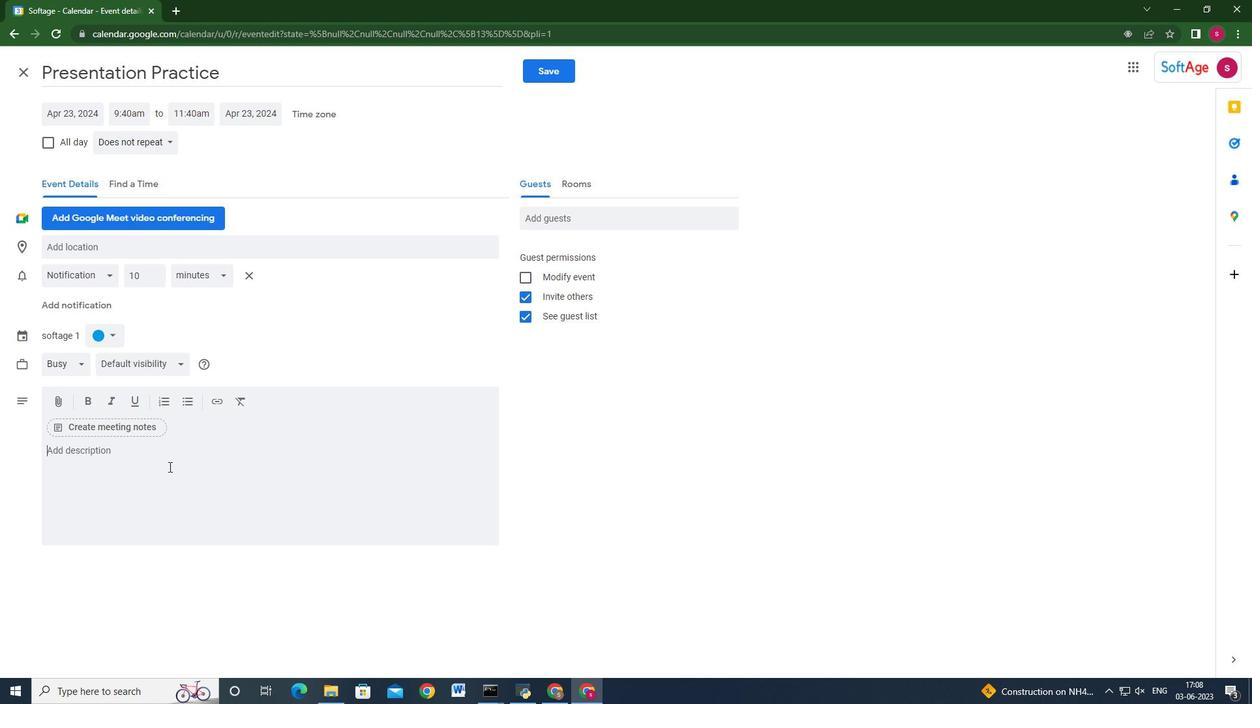 
Action: Key pressed <Key.shift_r>Welcome<Key.space>to<Key.space>the<Key.space><Key.shift>Presentaiton<Key.backspace><Key.backspace><Key.backspace><Key.backspace>tion<Key.space><Key.shift>Practice<Key.space><Key.shift_r>Session,<Key.space>where<Key.space>you<Key.space>can<Key.space>hone<Key.space>your<Key.space>public<Key.space>speaking<Key.space>skills<Key.space>and<Key.space>recieve<Key.space><Key.backspace><Key.backspace><Key.backspace><Key.backspace><Key.backspace>eive<Key.space>constructi<Key.backspace><Key.backspace>tive<Key.space>feedback<Key.space>to<Key.space>enhance<Key.space>your<Key.space>enhancement<Key.space><Key.space><Key.backspace><Key.backspace><Key.backspace><Key.backspace><Key.backspace><Key.backspace><Key.backspace><Key.backspace><Key.backspace><Key.backspace><Key.backspace><Key.backspace><Key.backspace>presentation<Key.space>abilities.<Key.space><Key.shift>This<Key.space><Key.shift>interactive<Key.space>session<Key.space>is<Key.space>designed<Key.space>to<Key.space>provide<Key.space>a<Key.space>supportive<Key.space>environment<Key.space>for<Key.space>participants<Key.space>to<Key.space>practice<Key.space>and<Key.space>refine<Key.space>their<Key.space>presentationt<Key.backspace><Key.space>tecniq<Key.backspace><Key.backspace><Key.backspace>hniques<Key.space><Key.backspace>,<Key.space>wher<Key.backspace>ther<Key.space>it's<Key.space>for<Key.space>professional<Key.space>or<Key.space>academic<Key.space>purposes.
Screenshot: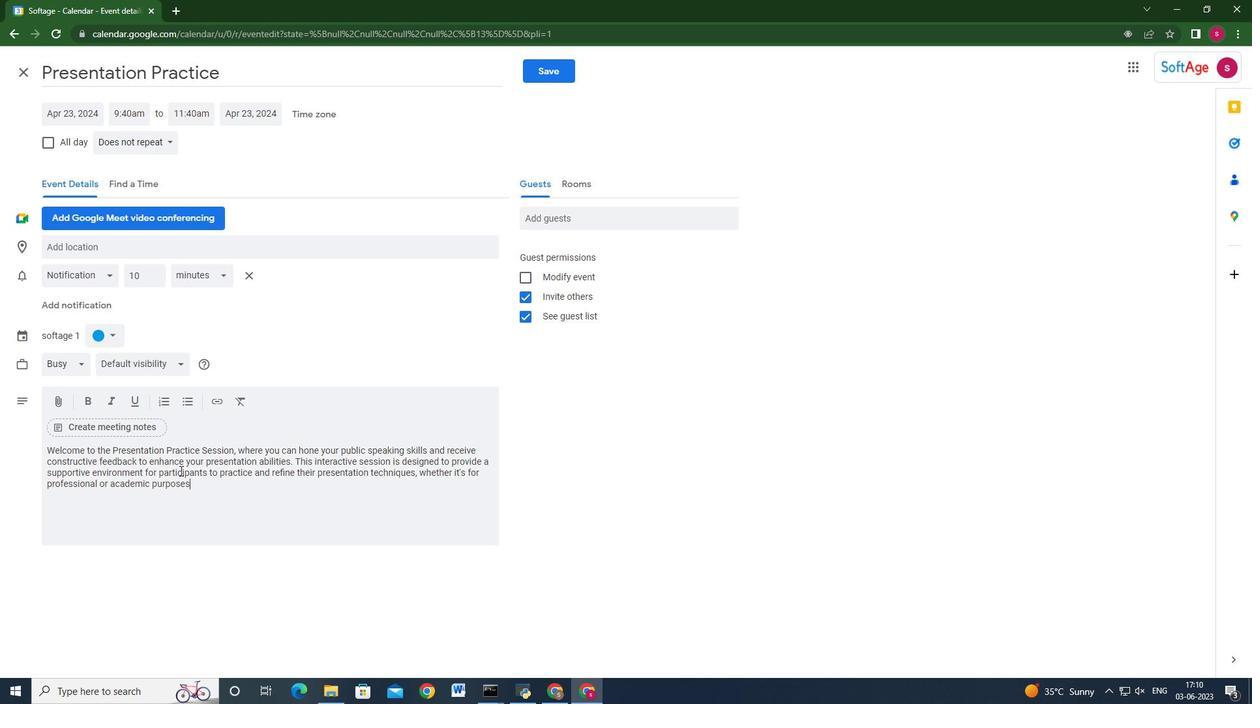 
Action: Mouse moved to (112, 330)
Screenshot: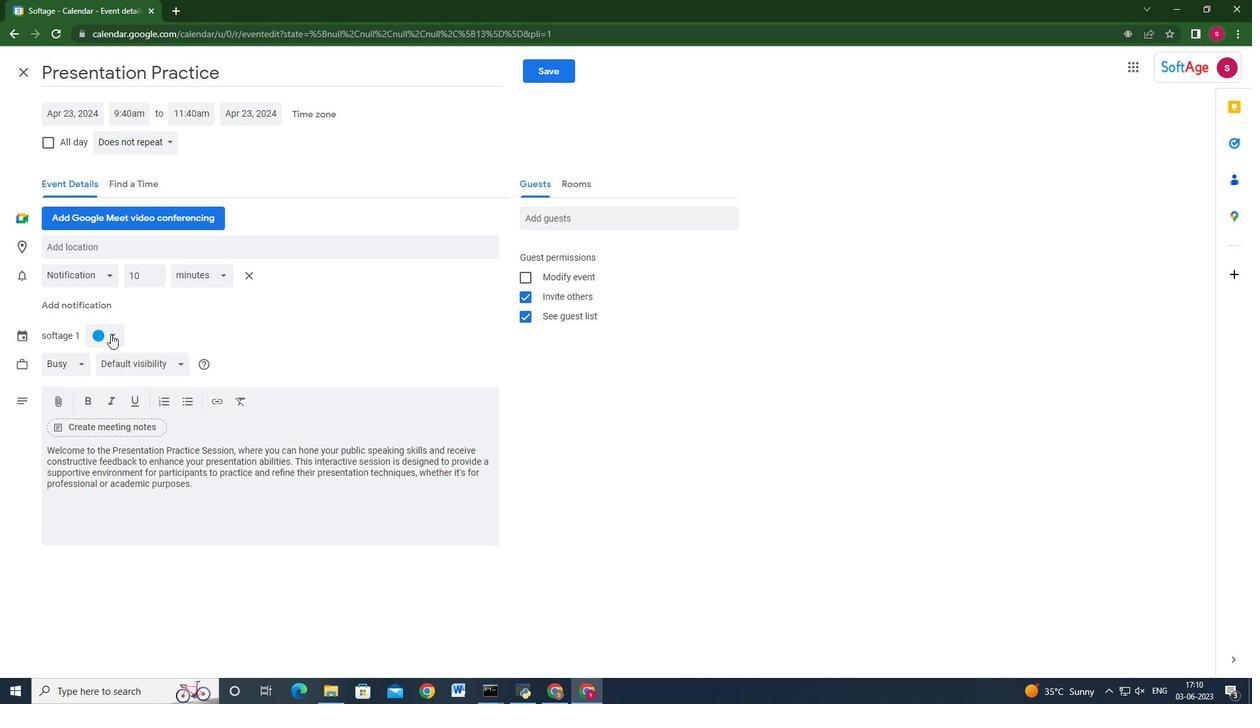 
Action: Mouse pressed left at (112, 330)
Screenshot: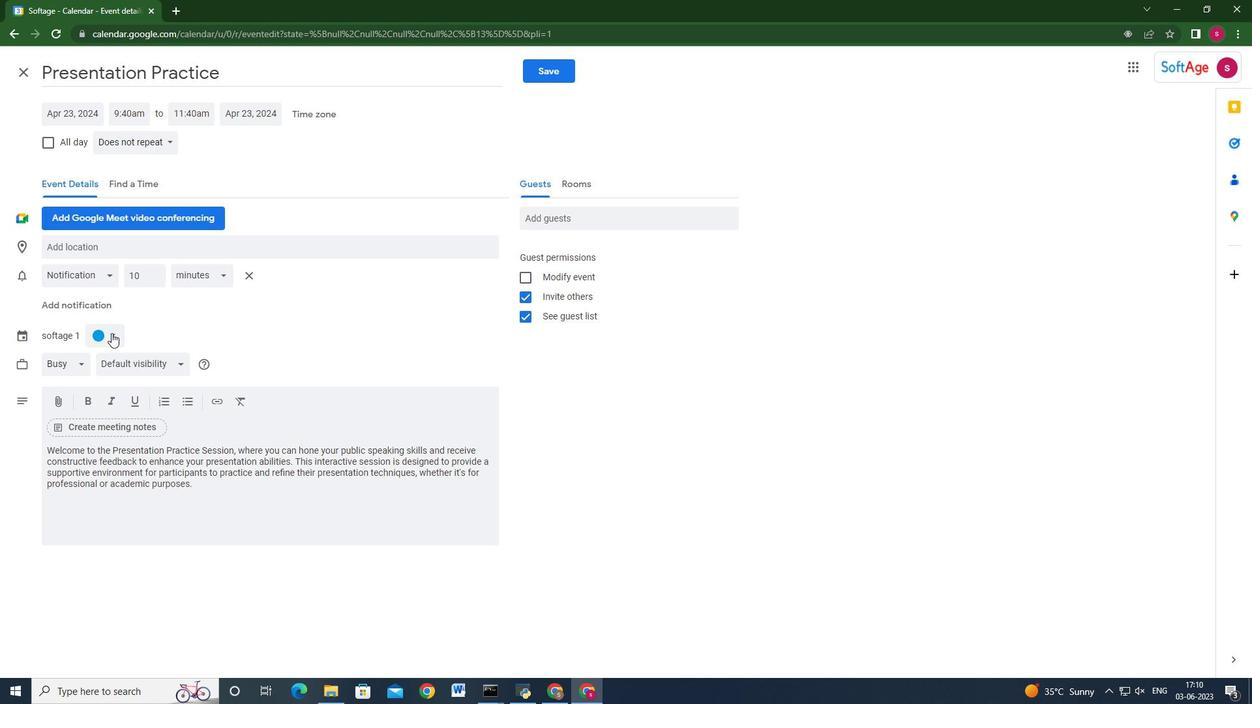 
Action: Mouse moved to (99, 378)
Screenshot: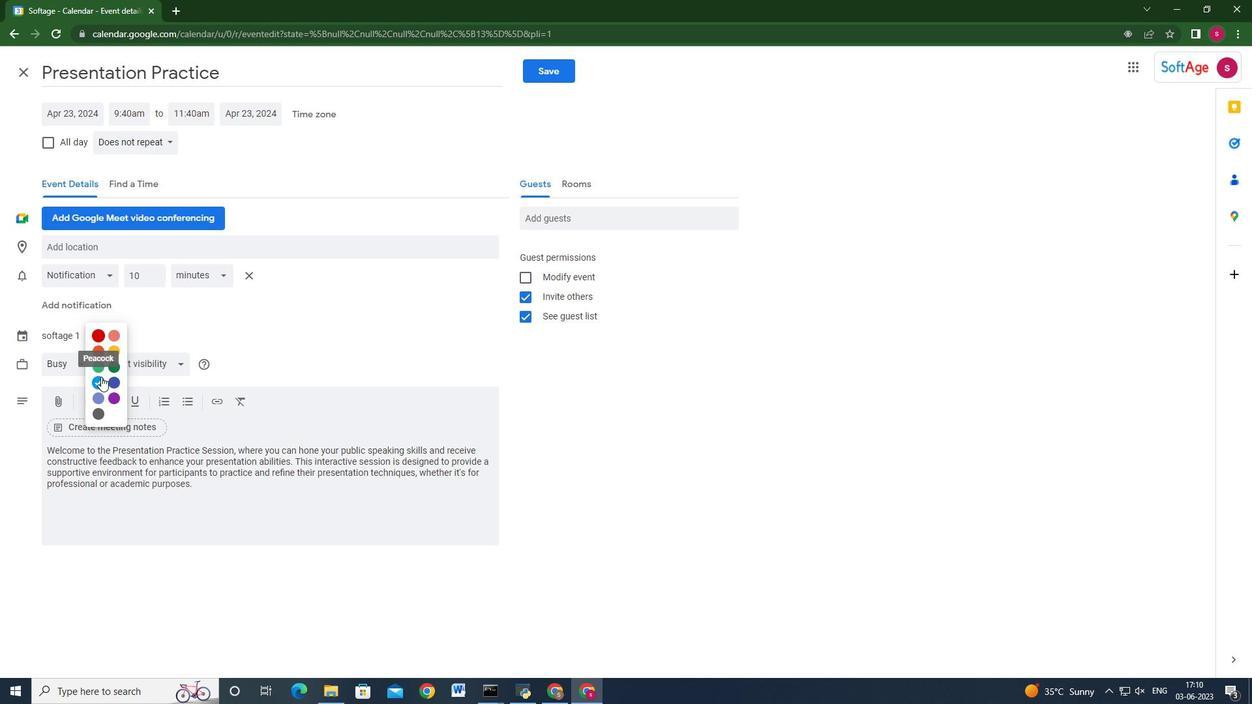 
Action: Mouse pressed left at (99, 378)
Screenshot: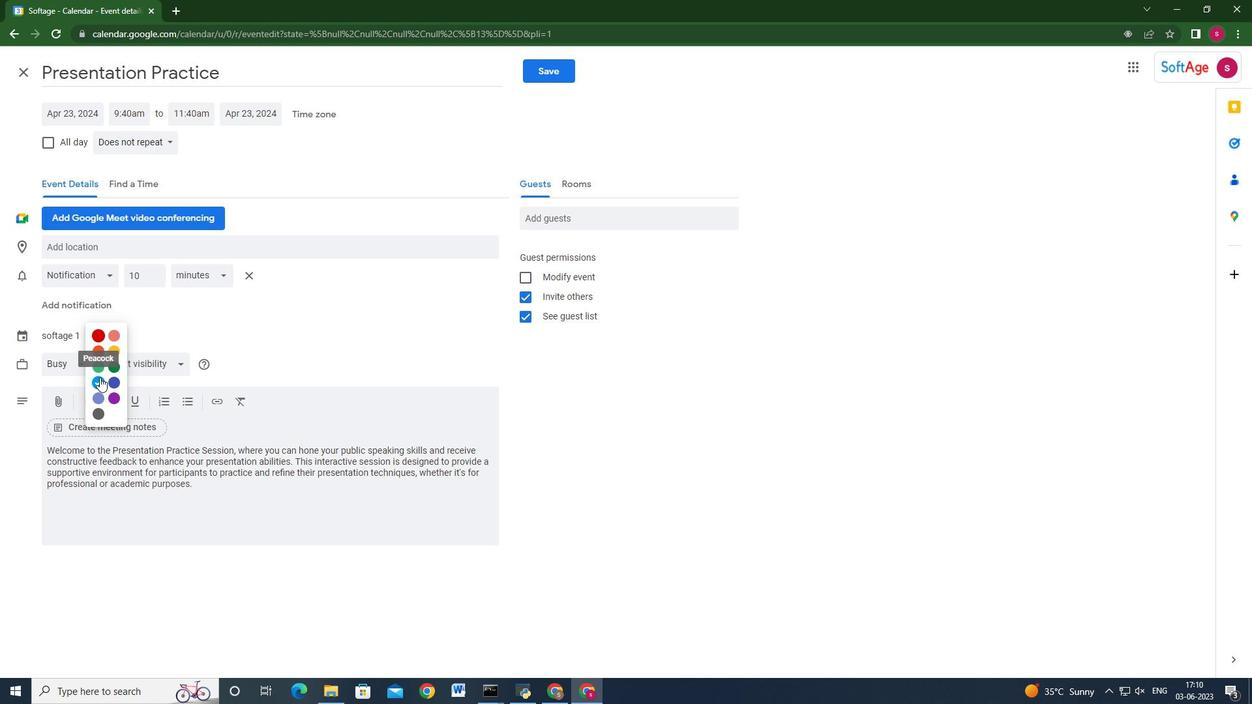 
Action: Mouse moved to (127, 257)
Screenshot: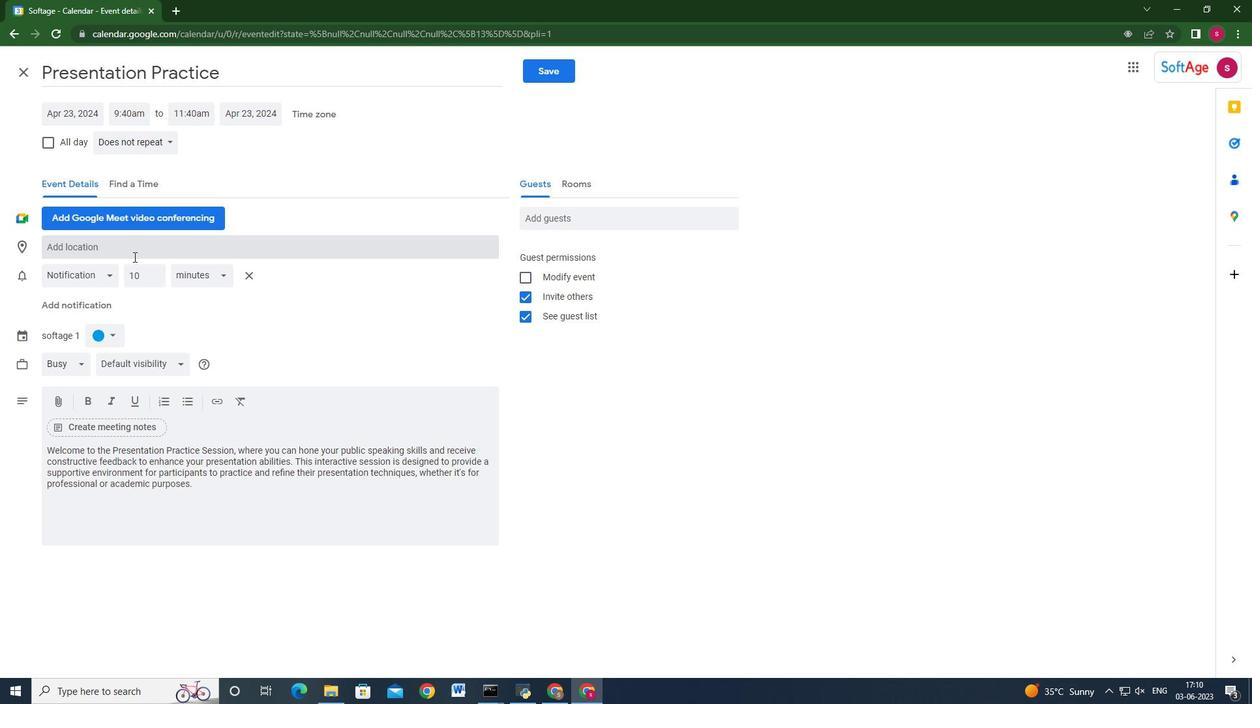 
Action: Mouse pressed left at (127, 257)
Screenshot: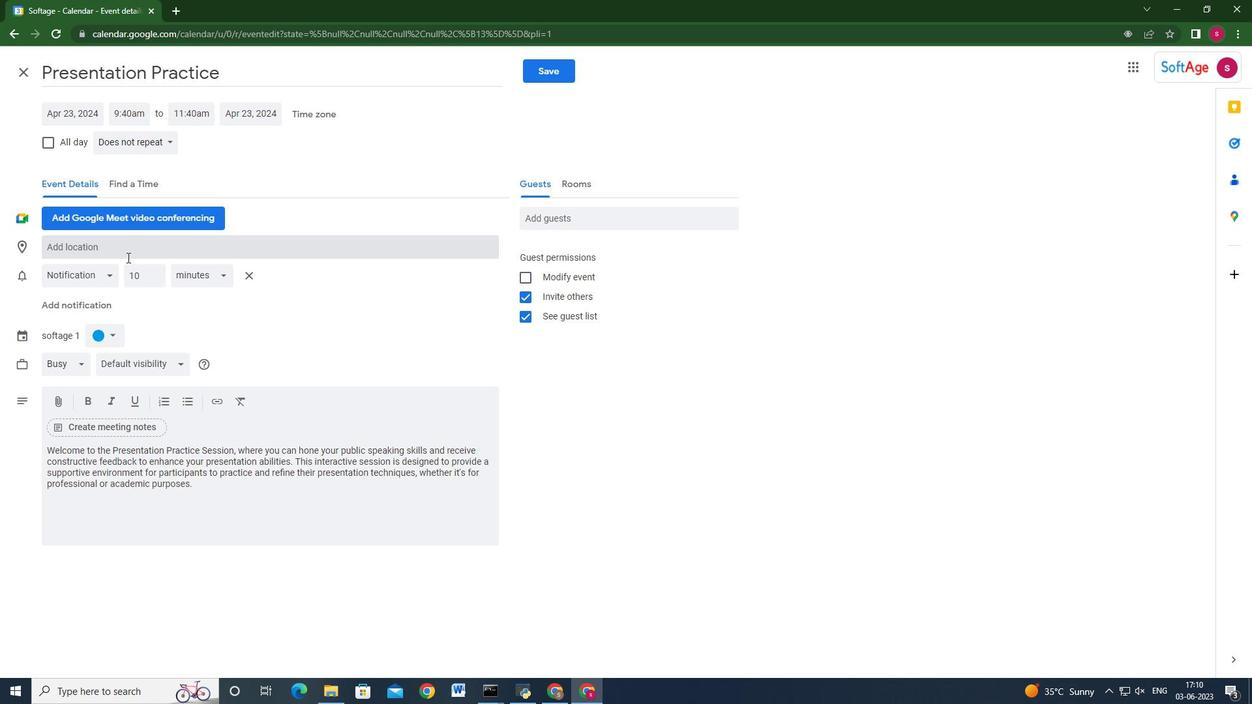 
Action: Key pressed 654<Key.space><Key.shift>Trats<Key.backspace><Key.backspace>stevere<Key.space><Key.shift><Key.backspace>,<Key.space><Key.shift>Rome<Key.space><Key.backspace>,<Key.space><Key.shift>Italy
Screenshot: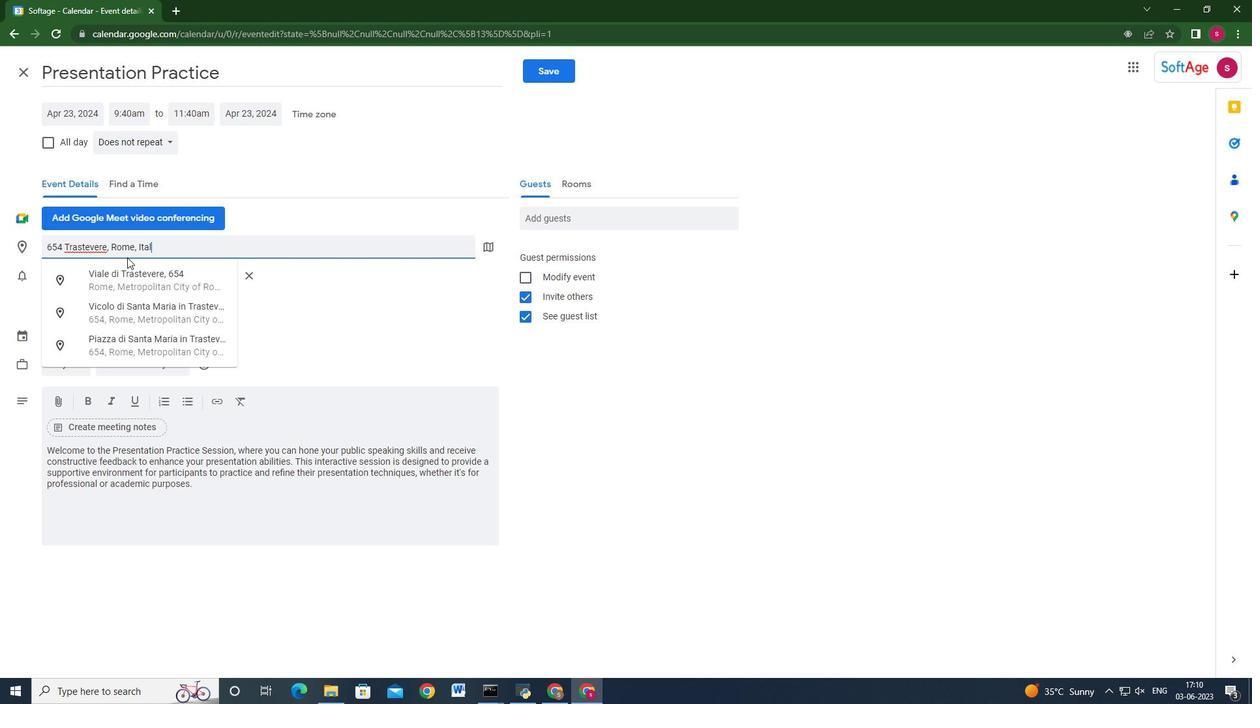 
Action: Mouse moved to (612, 223)
Screenshot: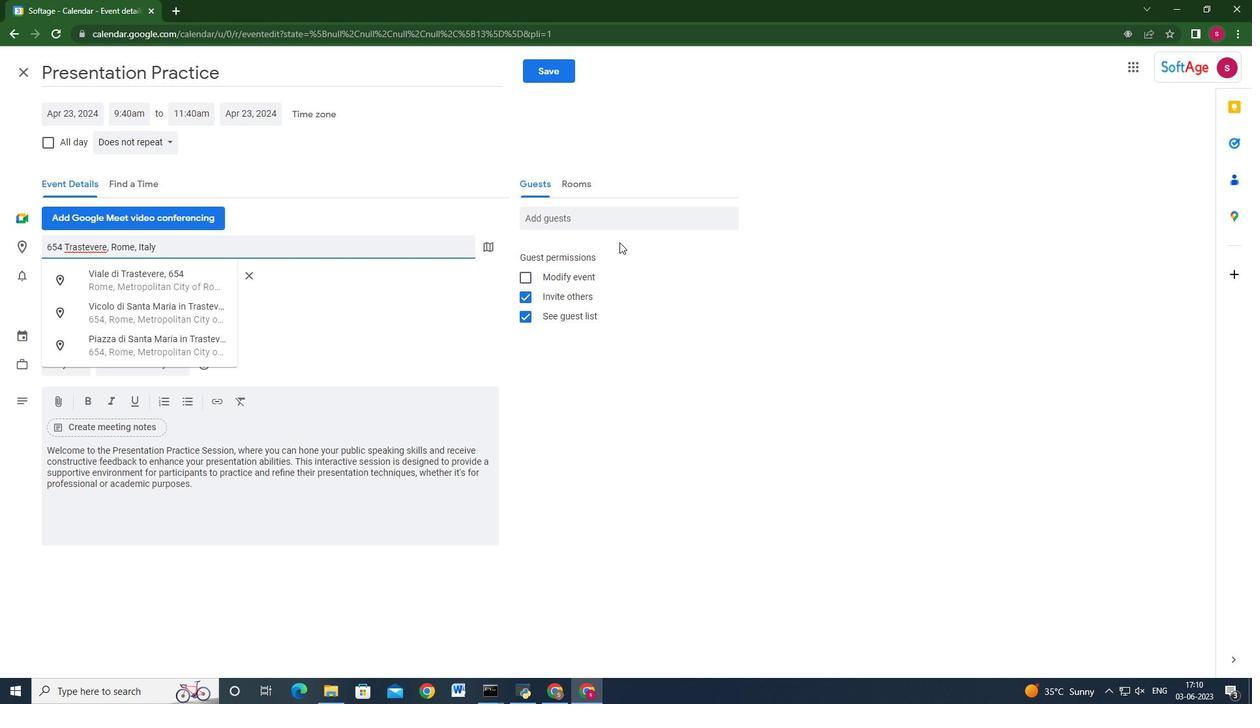 
Action: Mouse pressed left at (612, 223)
Screenshot: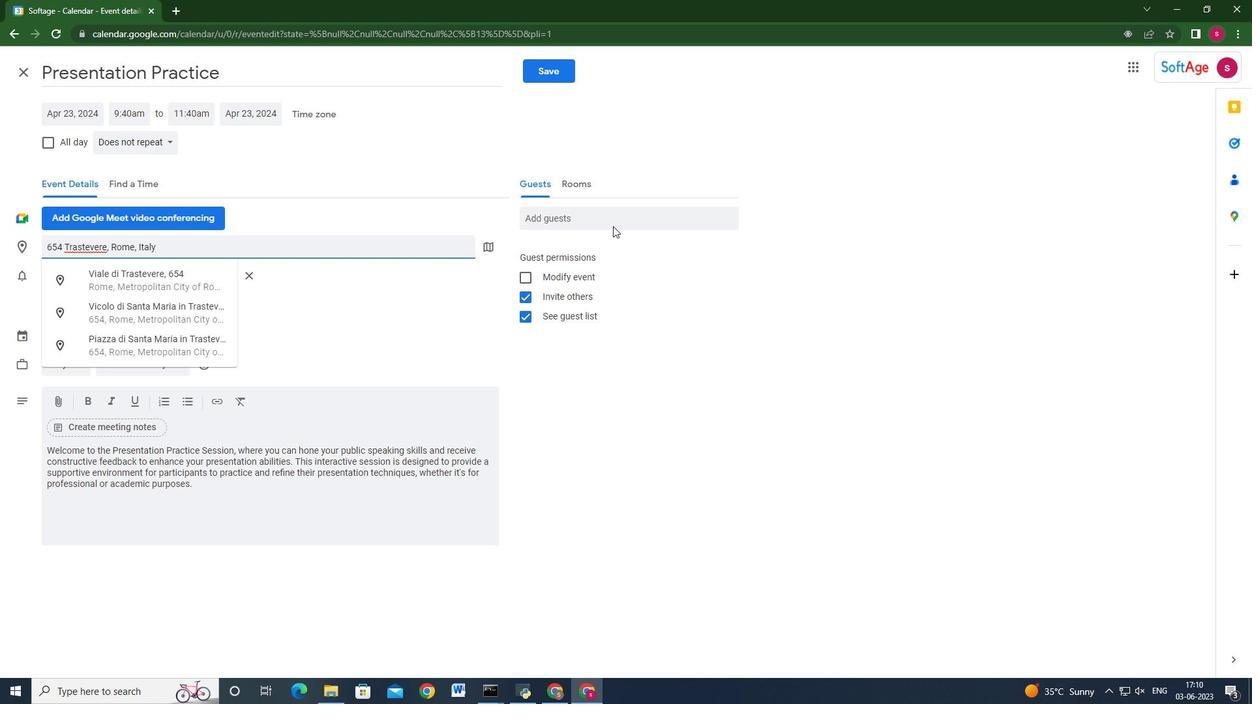 
Action: Key pressed softage.2<Key.shift_r>@softage.net<Key.enter>softage.3<Key.shift_r>@softage.net<Key.enter>
Screenshot: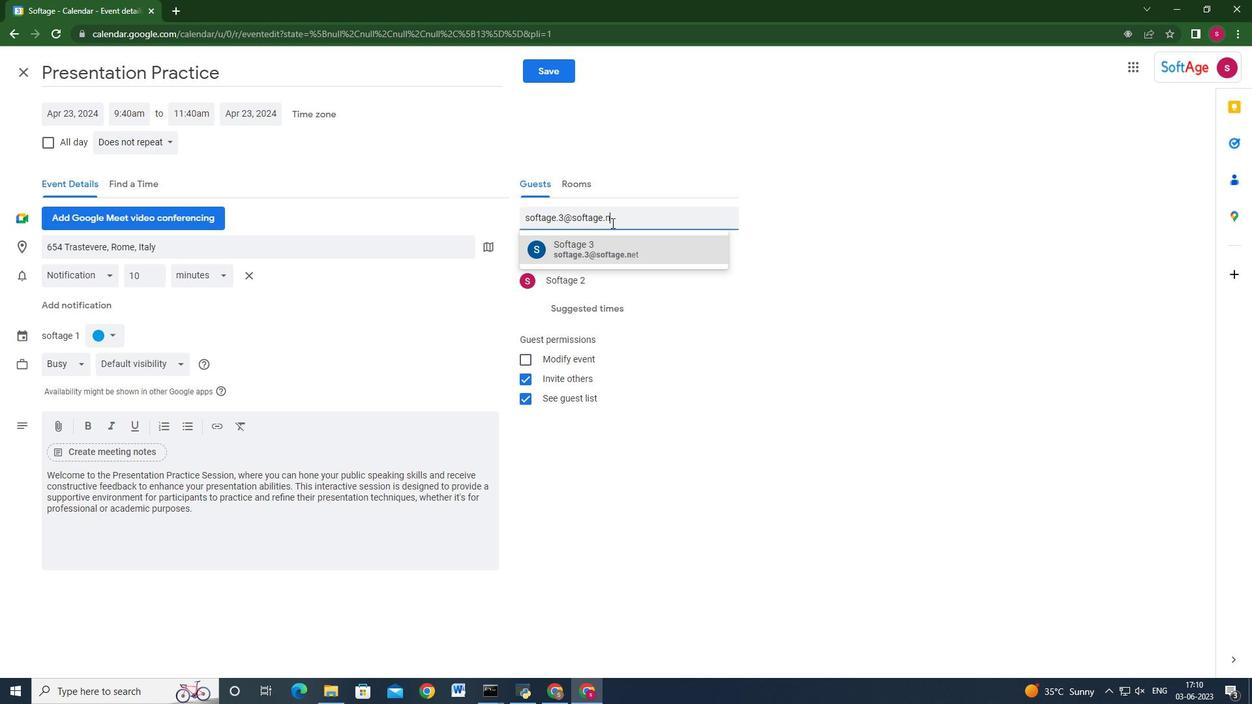 
Action: Mouse moved to (163, 136)
Screenshot: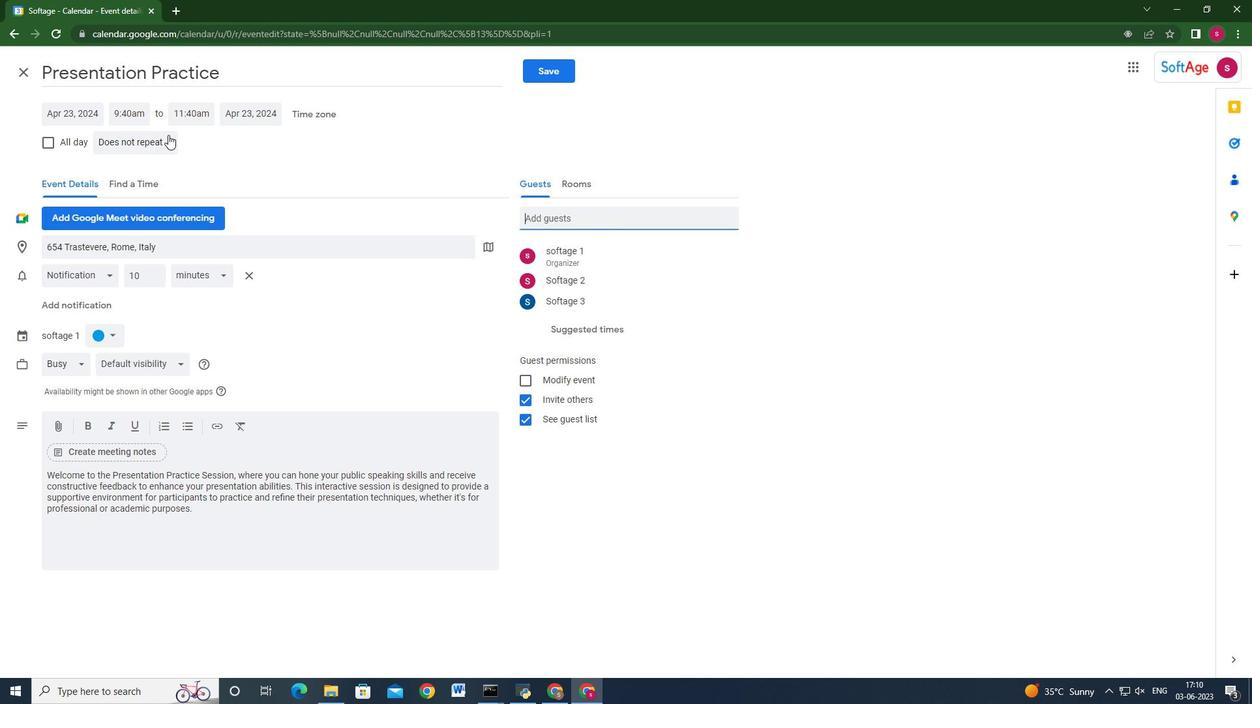 
Action: Mouse pressed left at (163, 136)
Screenshot: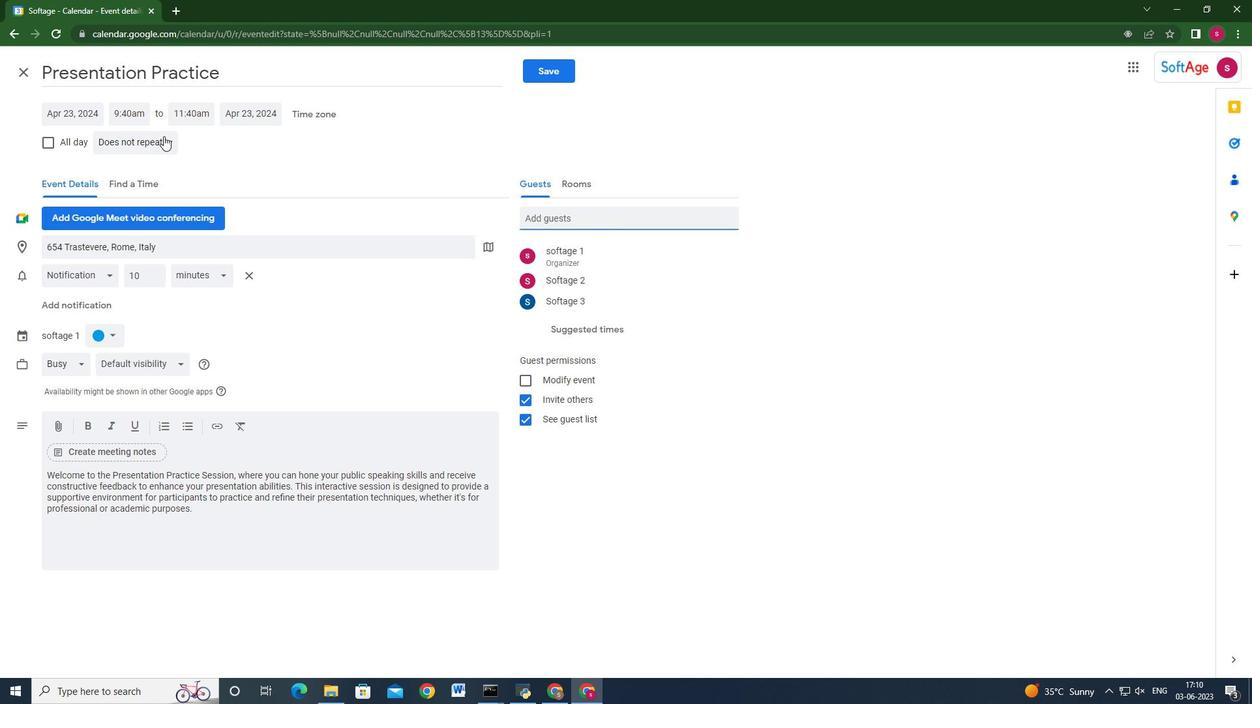 
Action: Mouse moved to (200, 260)
Screenshot: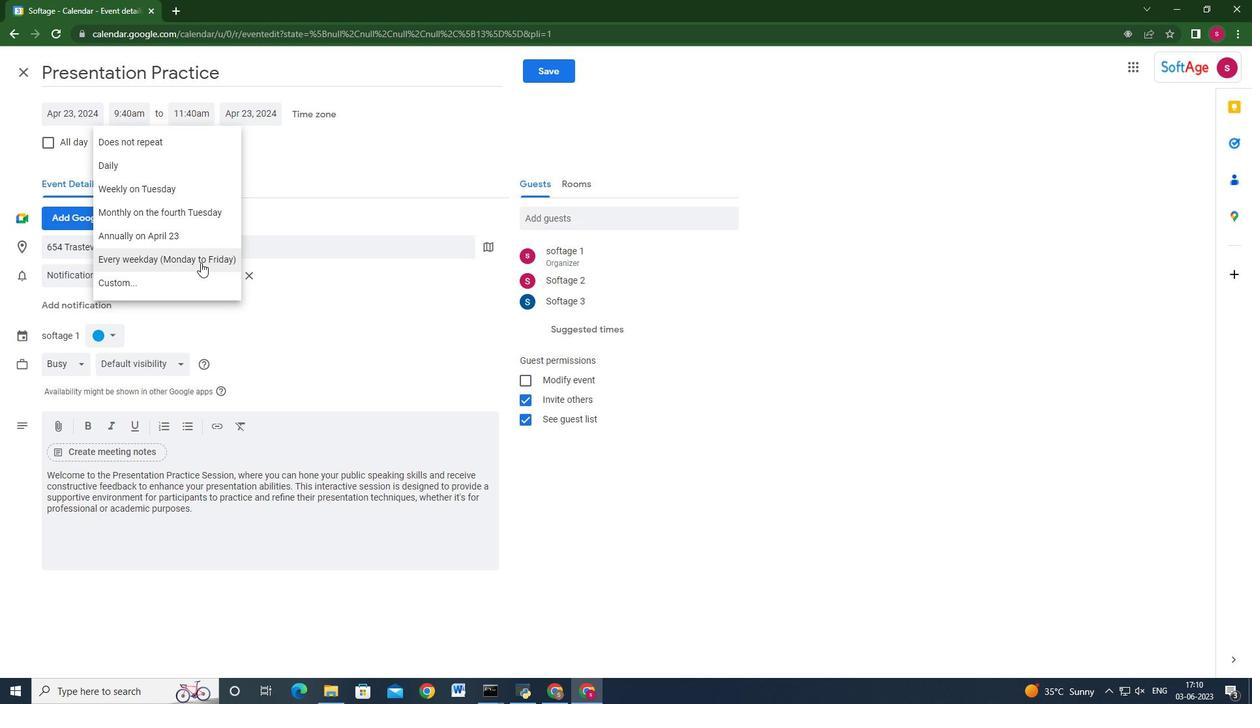 
Action: Mouse pressed left at (200, 260)
Screenshot: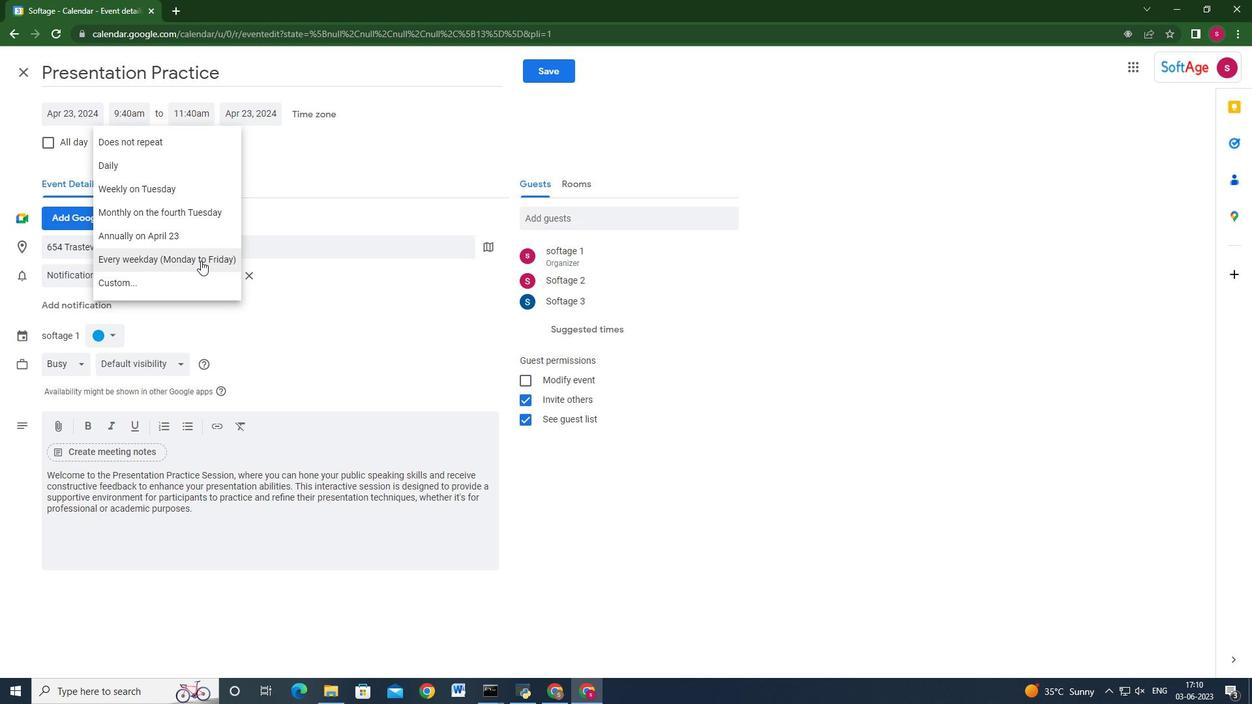 
Action: Mouse moved to (562, 73)
Screenshot: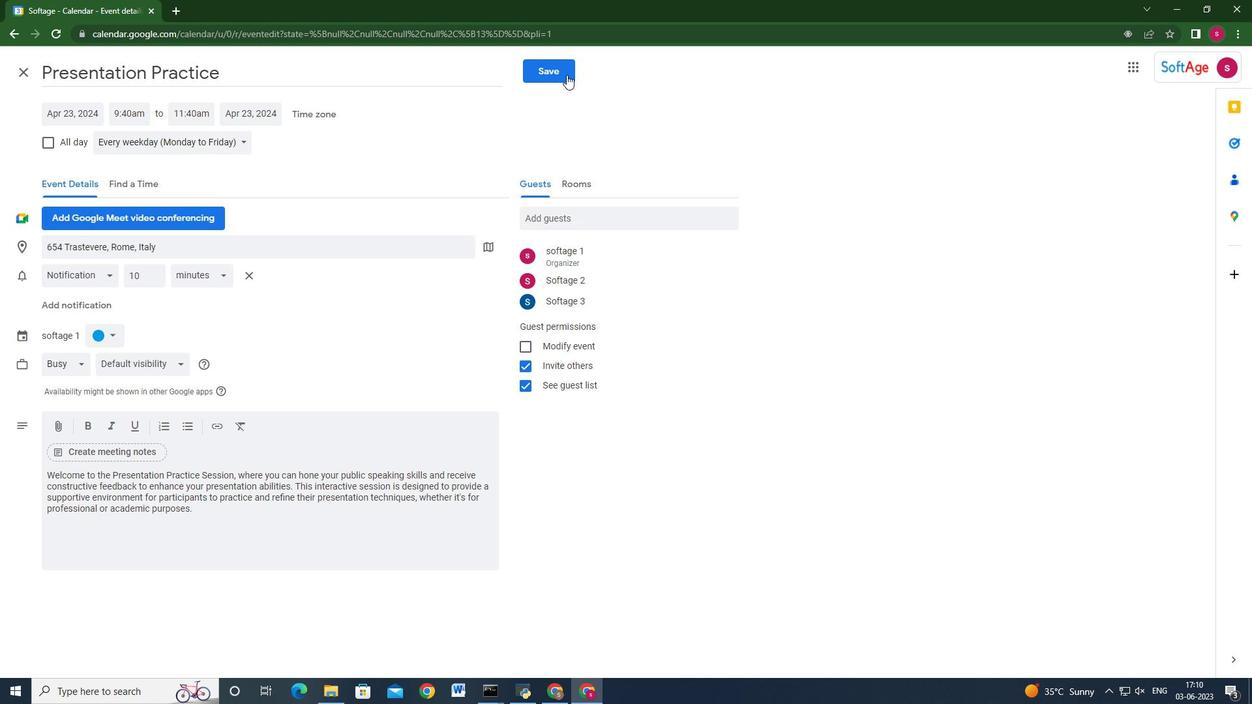 
Action: Mouse pressed left at (562, 73)
Screenshot: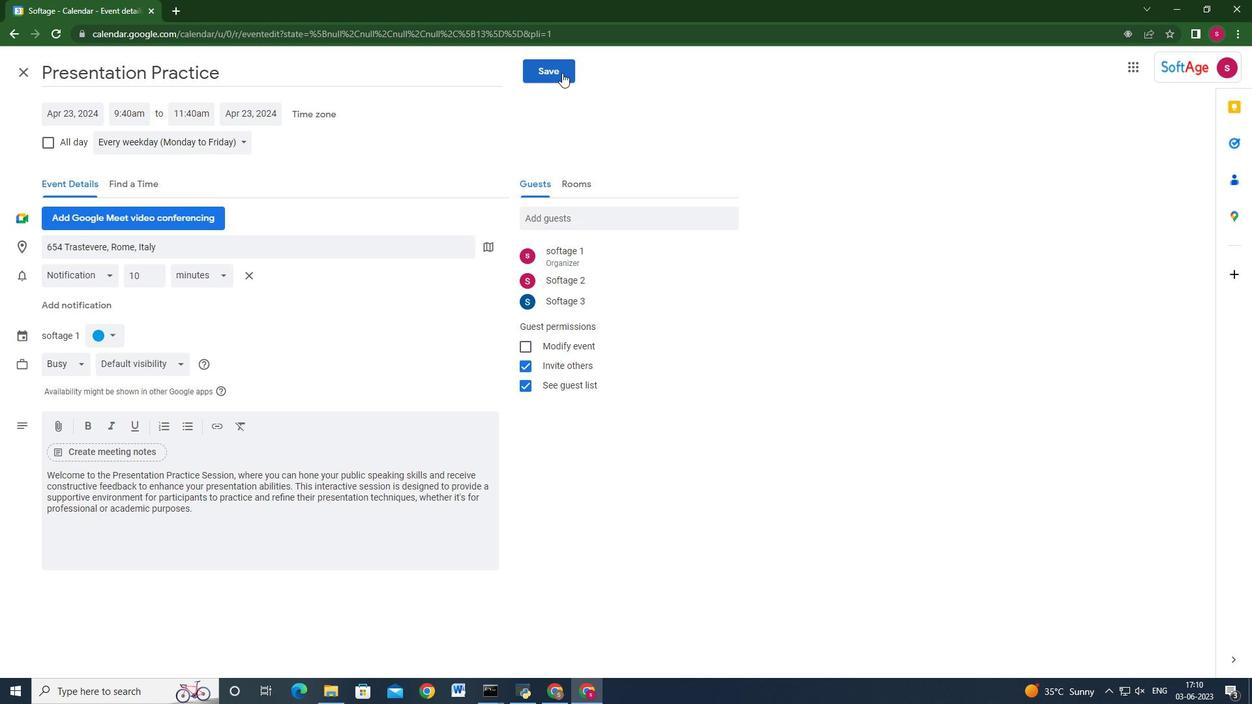 
Action: Mouse moved to (739, 388)
Screenshot: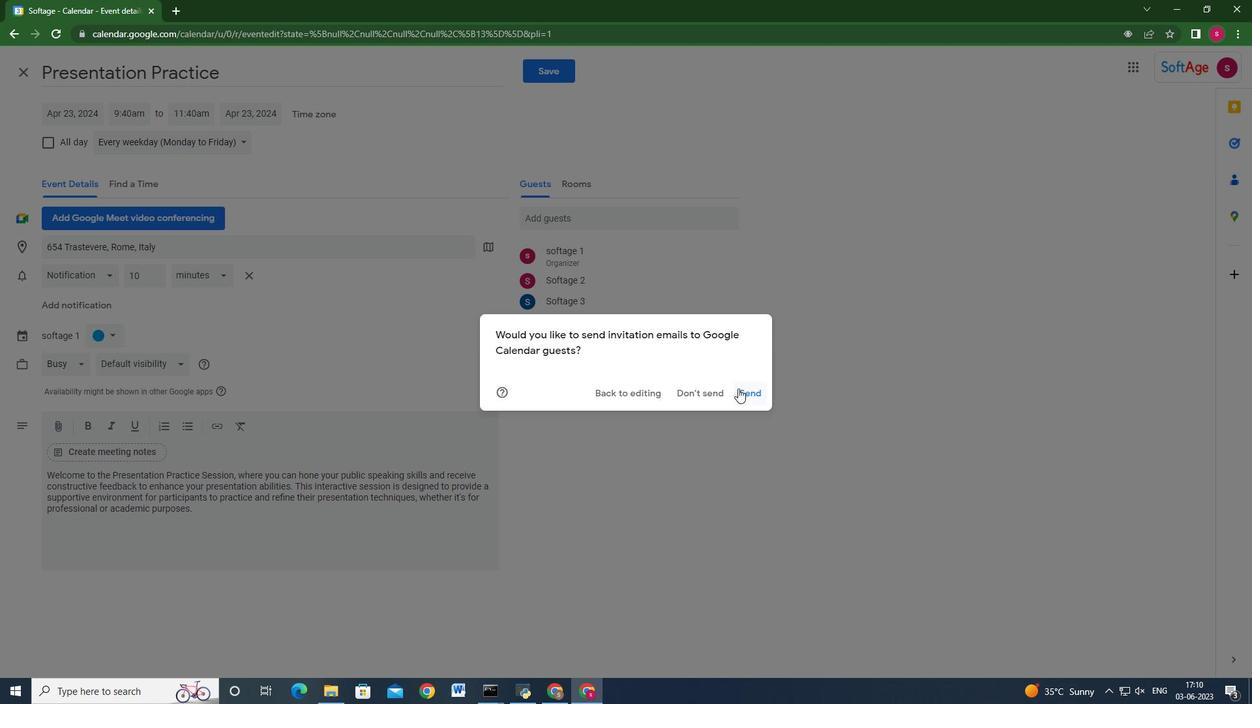 
Action: Mouse pressed left at (739, 388)
Screenshot: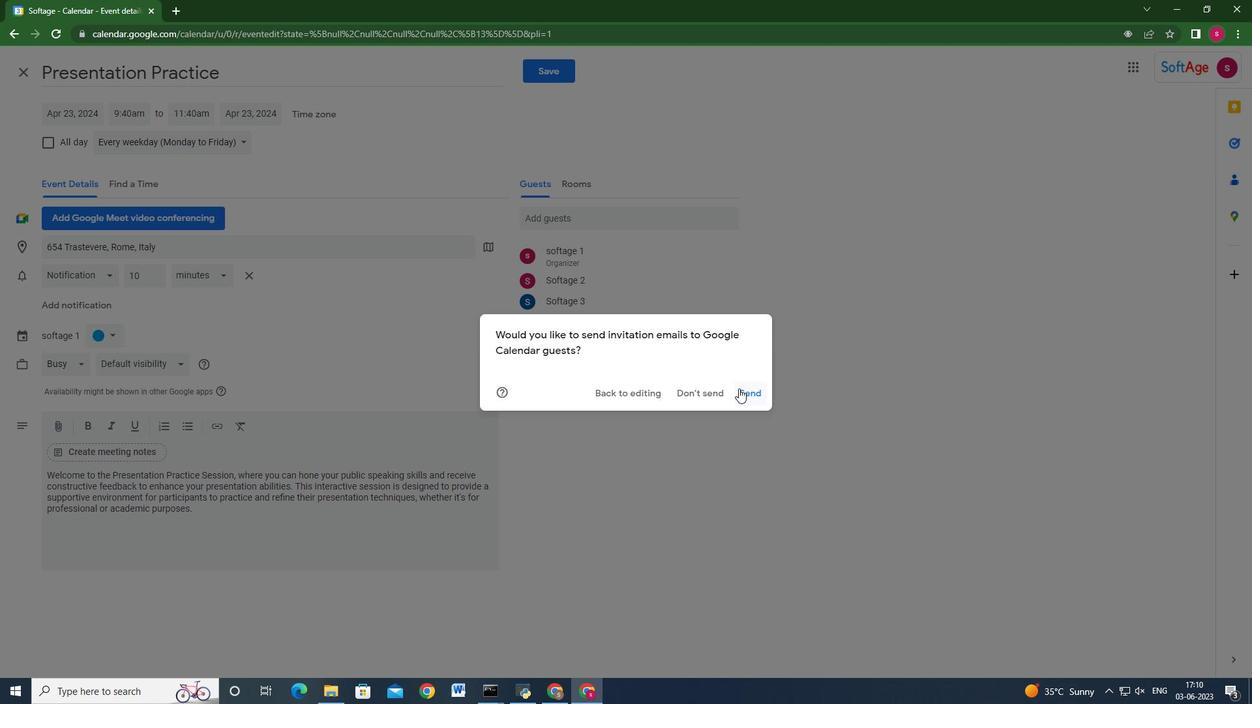 
Action: Mouse moved to (750, 405)
Screenshot: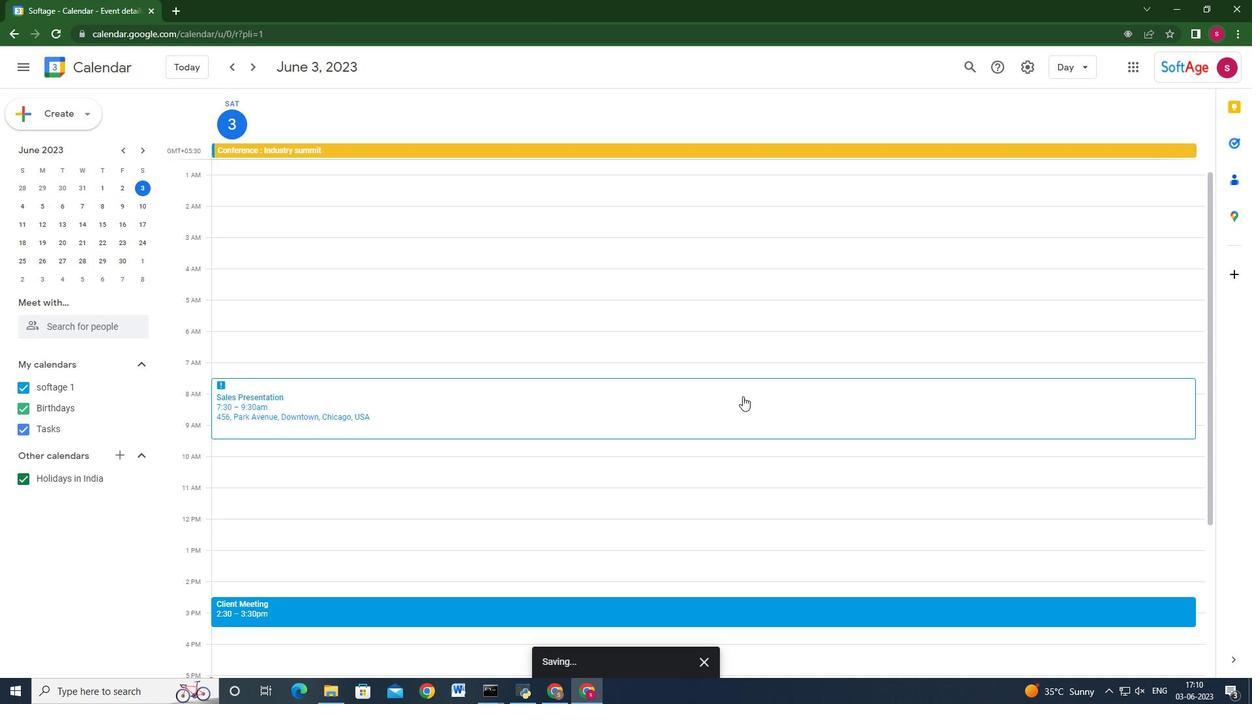 
